 Task: Look for space in Fuzhou, China from 6th September, 2023 to 10th September, 2023 for 1 adult in price range Rs.9000 to Rs.17000. Place can be private room with 1  bedroom having 1 bed and 1 bathroom. Property type can be house, flat, guest house, hotel. Booking option can be shelf check-in. Required host language is Chinese (Simplified).
Action: Mouse moved to (386, 116)
Screenshot: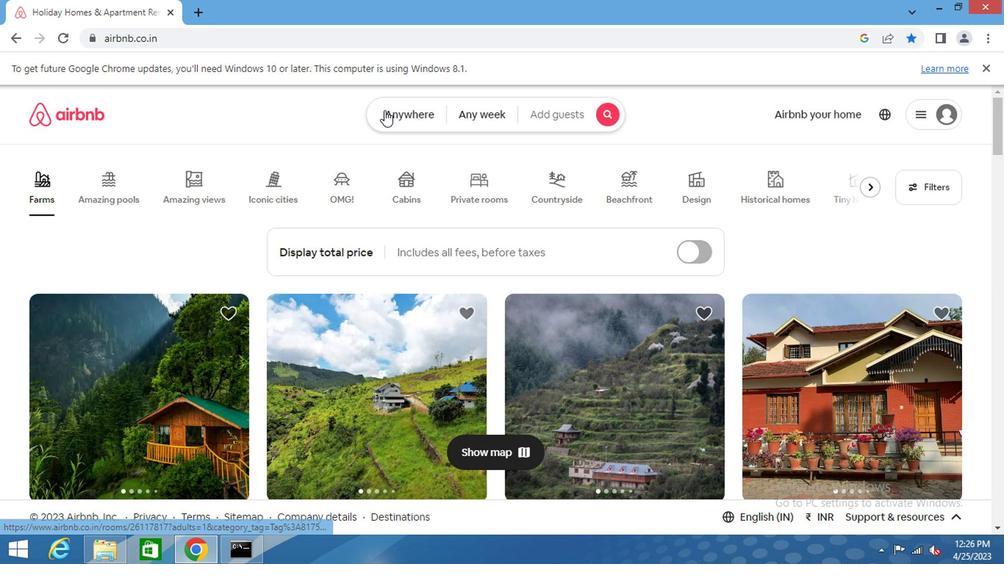
Action: Mouse pressed left at (386, 116)
Screenshot: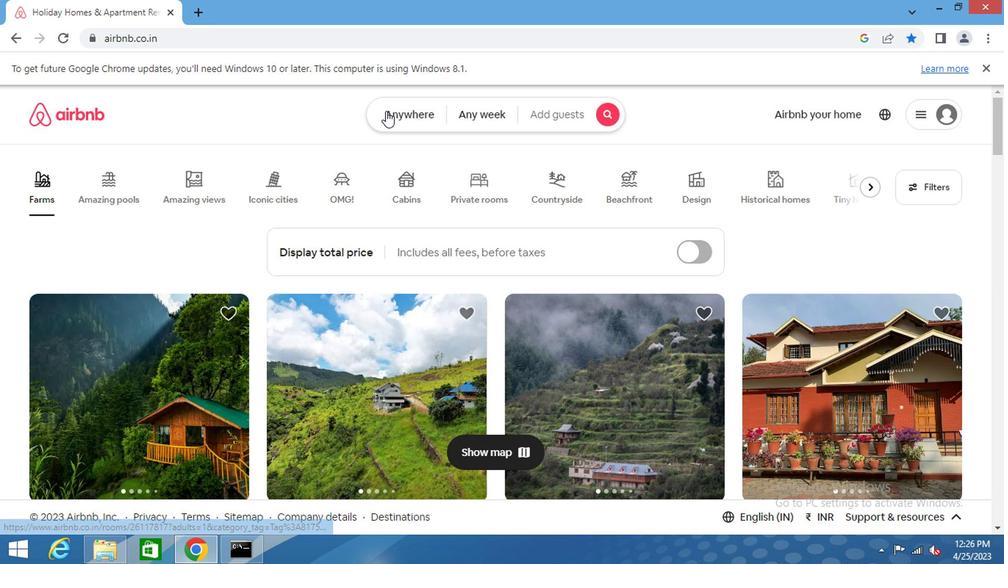 
Action: Mouse moved to (305, 181)
Screenshot: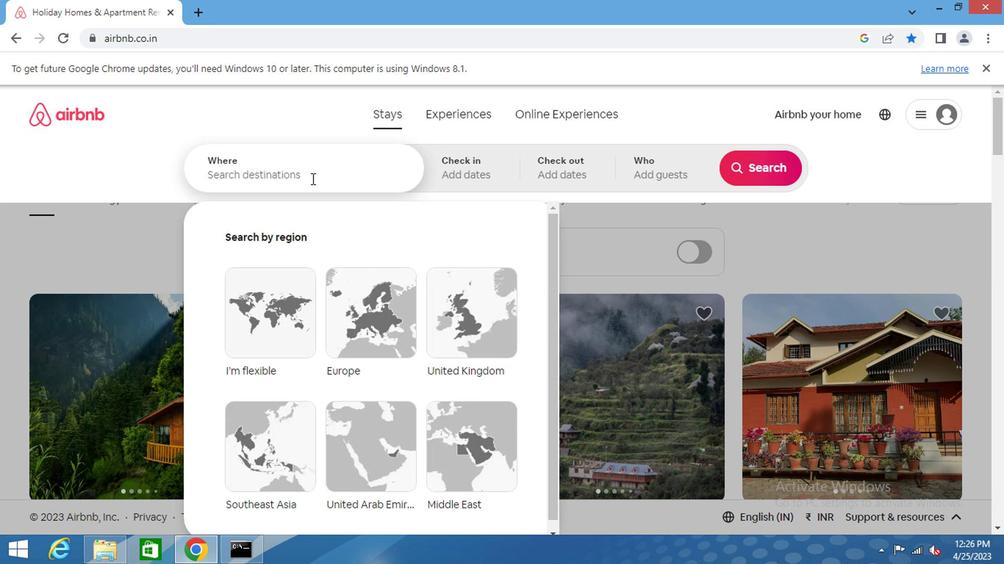 
Action: Mouse pressed left at (305, 181)
Screenshot: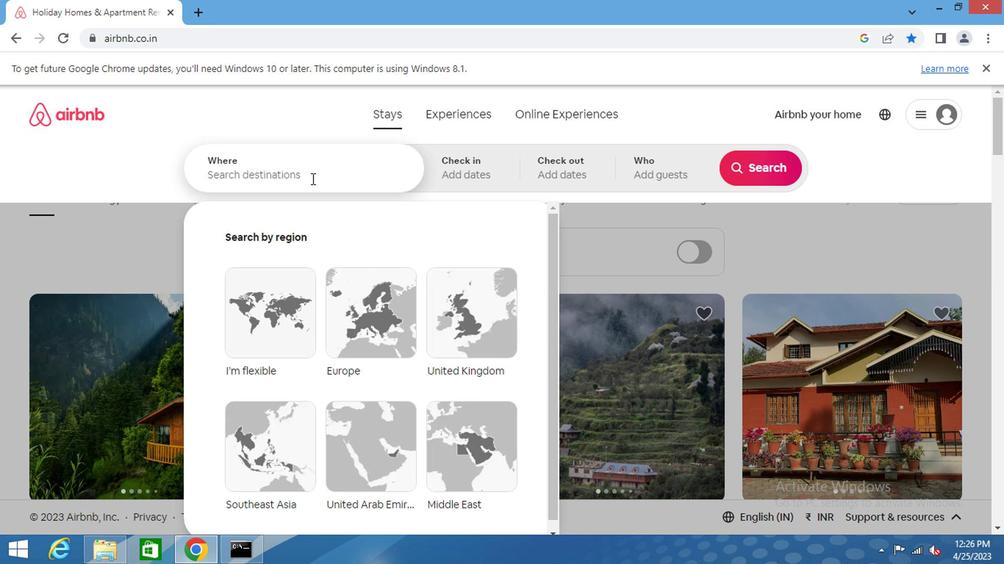 
Action: Key pressed fuzhou<Key.space>china<Key.enter>
Screenshot: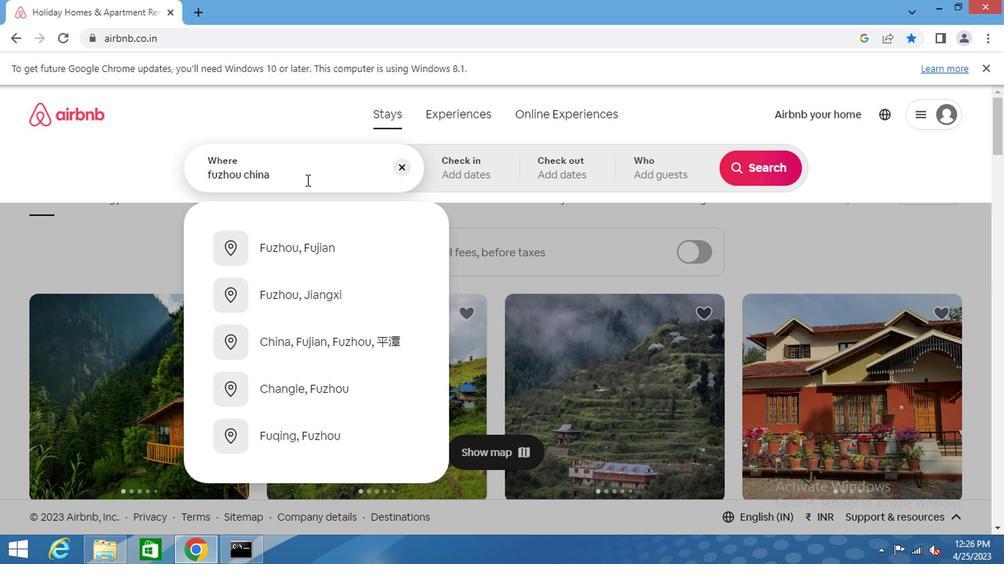 
Action: Mouse moved to (754, 284)
Screenshot: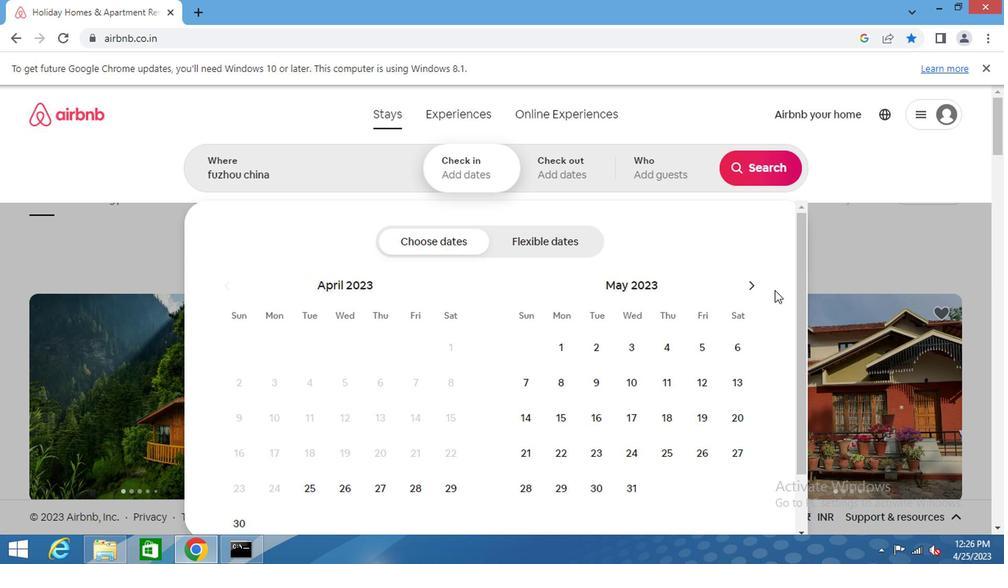 
Action: Mouse pressed left at (754, 284)
Screenshot: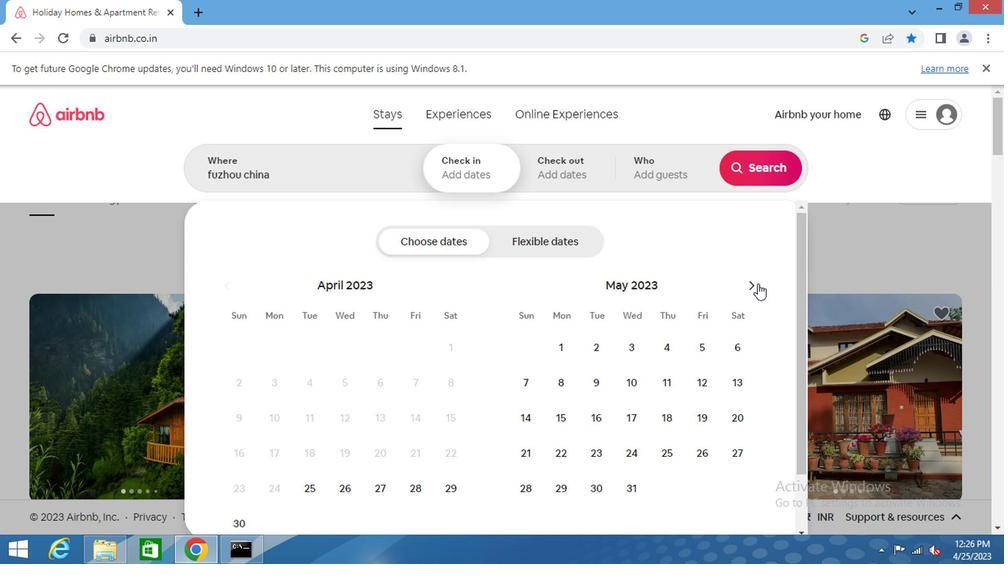 
Action: Mouse pressed left at (754, 284)
Screenshot: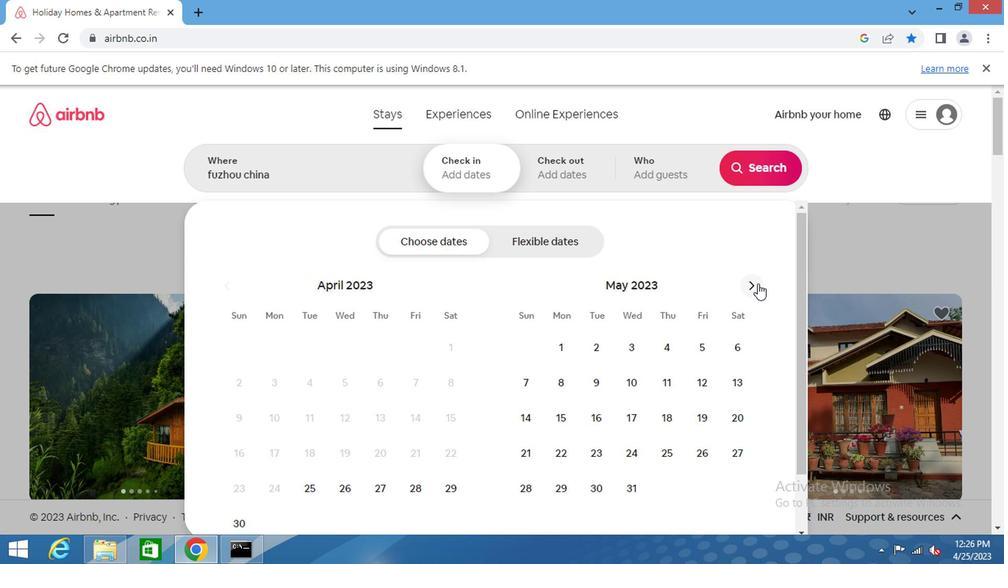 
Action: Mouse pressed left at (754, 284)
Screenshot: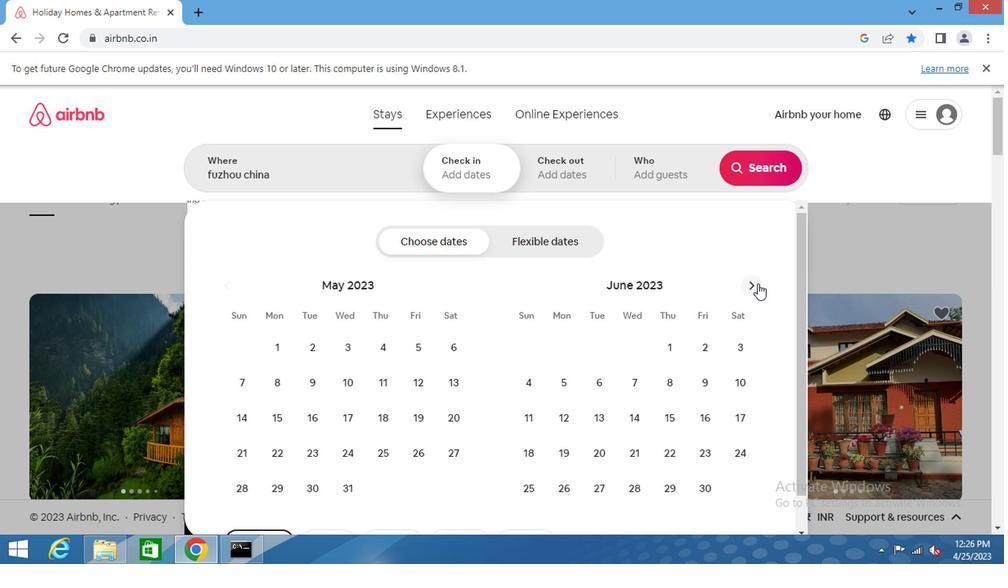 
Action: Mouse pressed left at (754, 284)
Screenshot: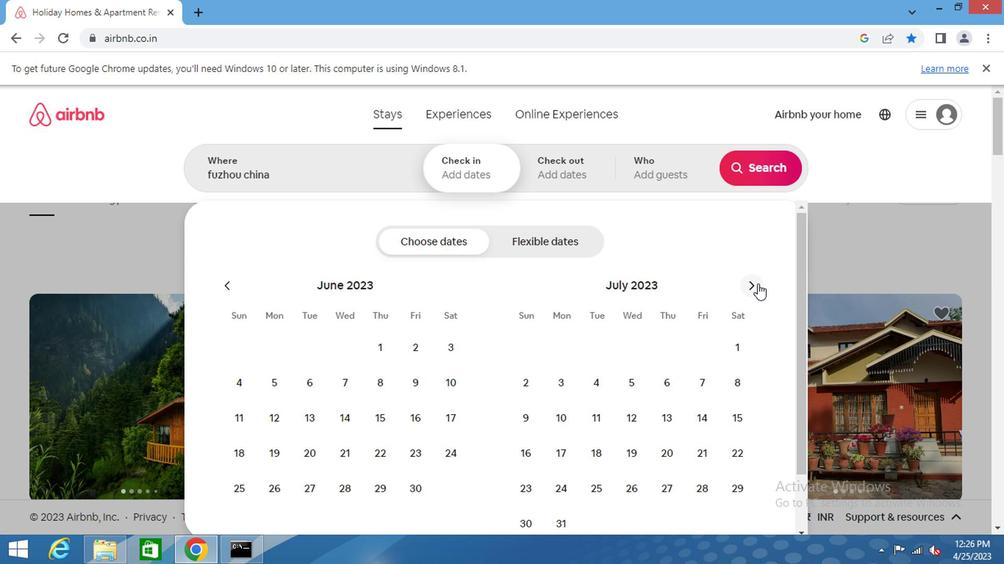 
Action: Mouse moved to (750, 282)
Screenshot: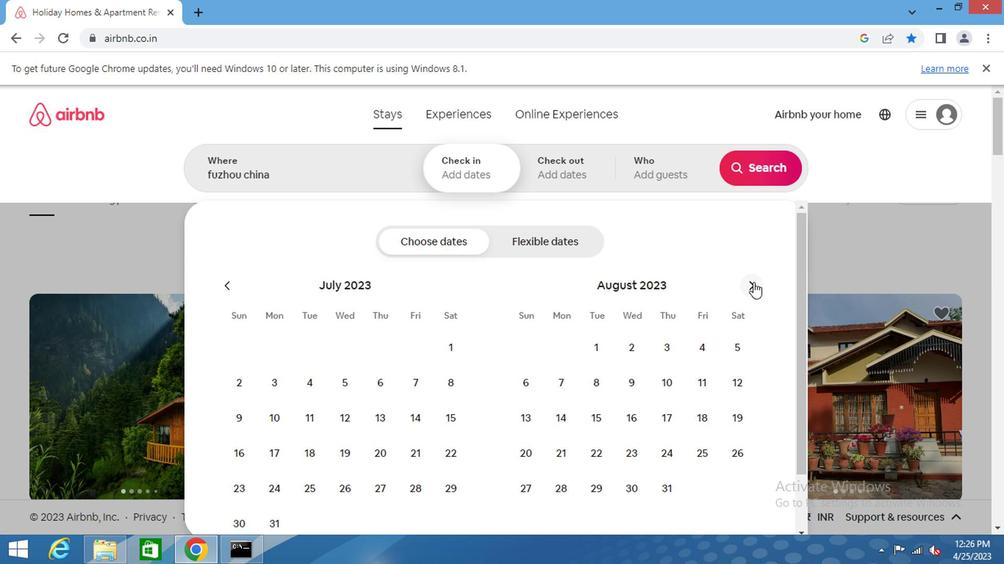 
Action: Mouse pressed left at (750, 282)
Screenshot: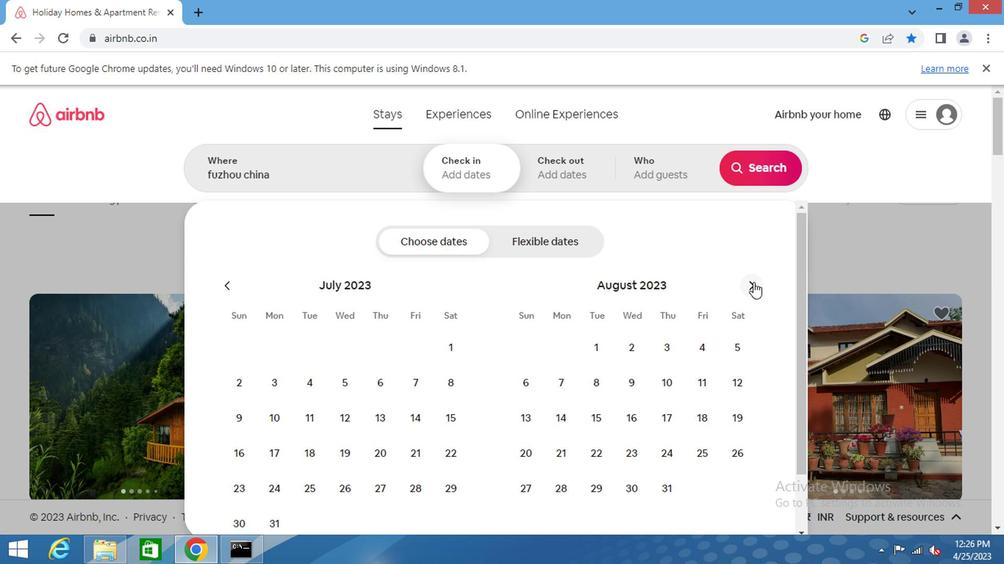 
Action: Mouse moved to (628, 374)
Screenshot: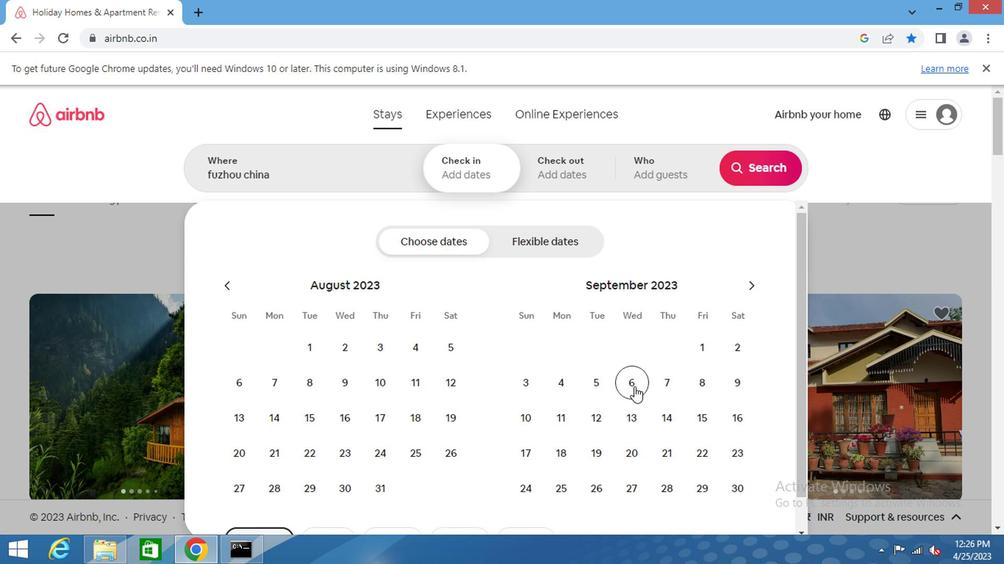 
Action: Mouse pressed left at (628, 374)
Screenshot: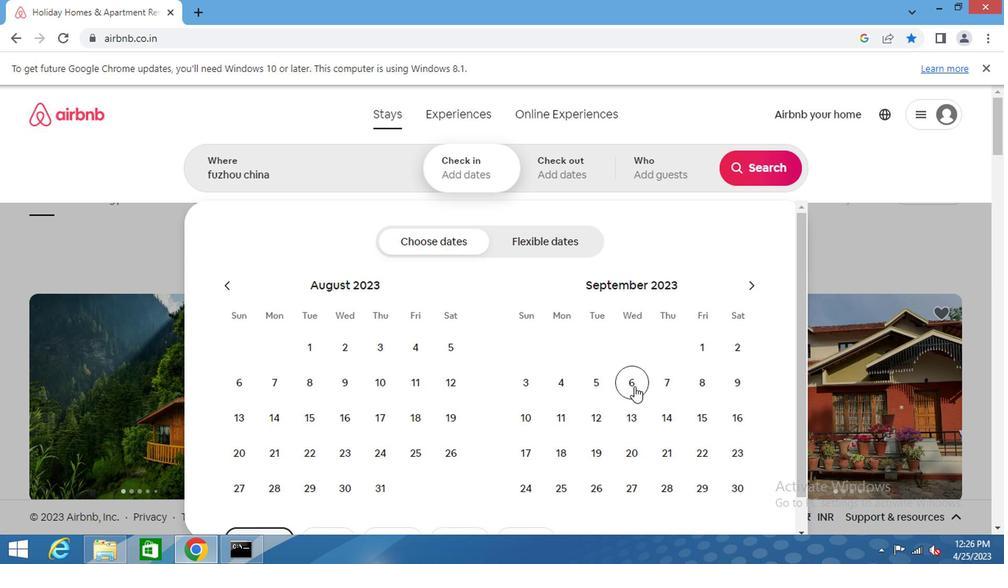 
Action: Mouse moved to (511, 414)
Screenshot: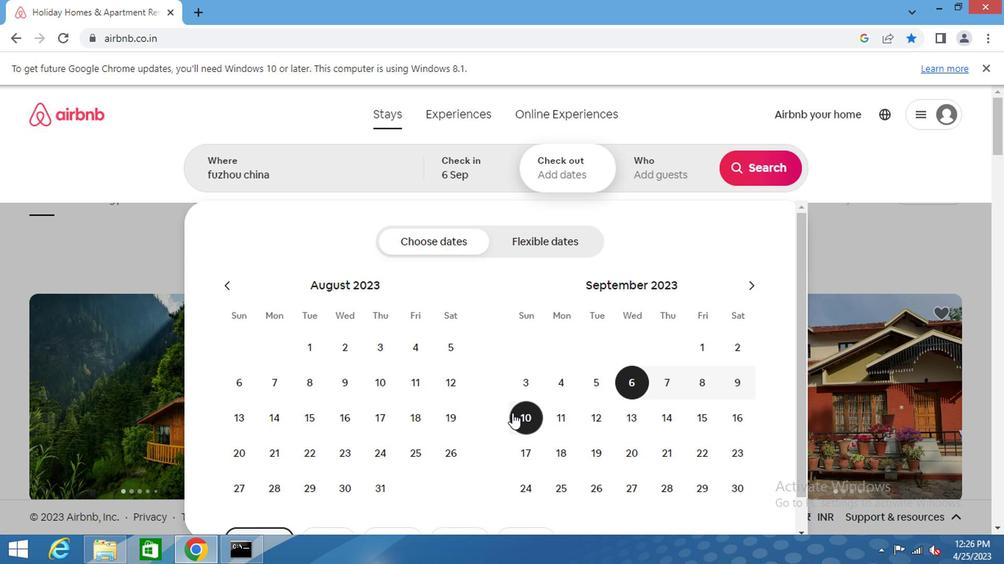 
Action: Mouse pressed left at (511, 414)
Screenshot: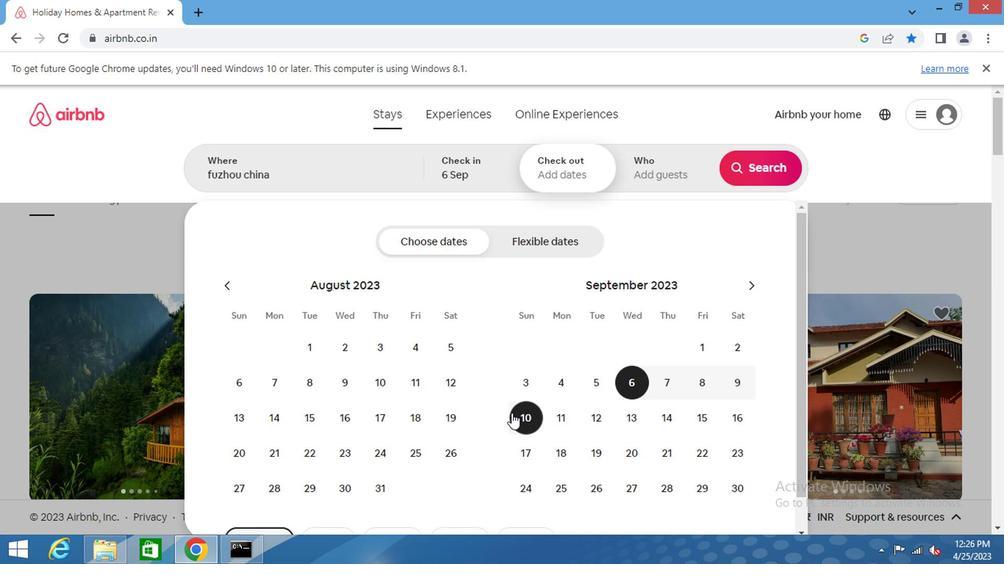 
Action: Mouse moved to (645, 169)
Screenshot: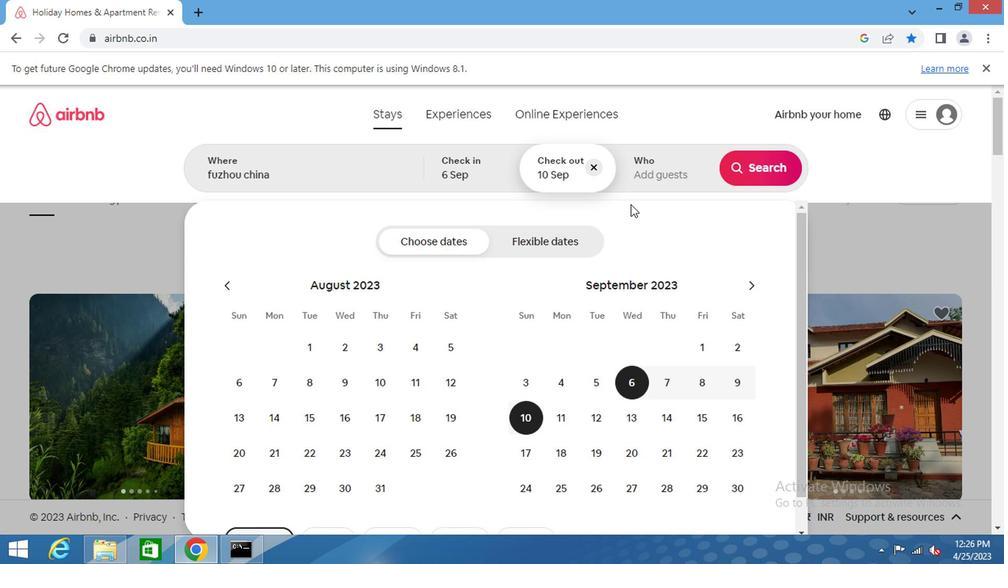 
Action: Mouse pressed left at (645, 169)
Screenshot: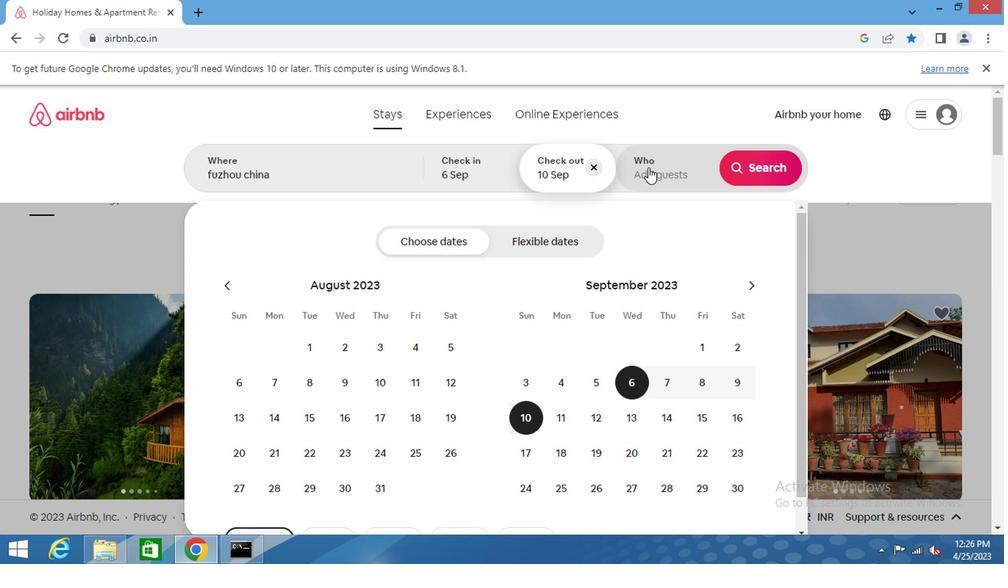 
Action: Mouse moved to (759, 258)
Screenshot: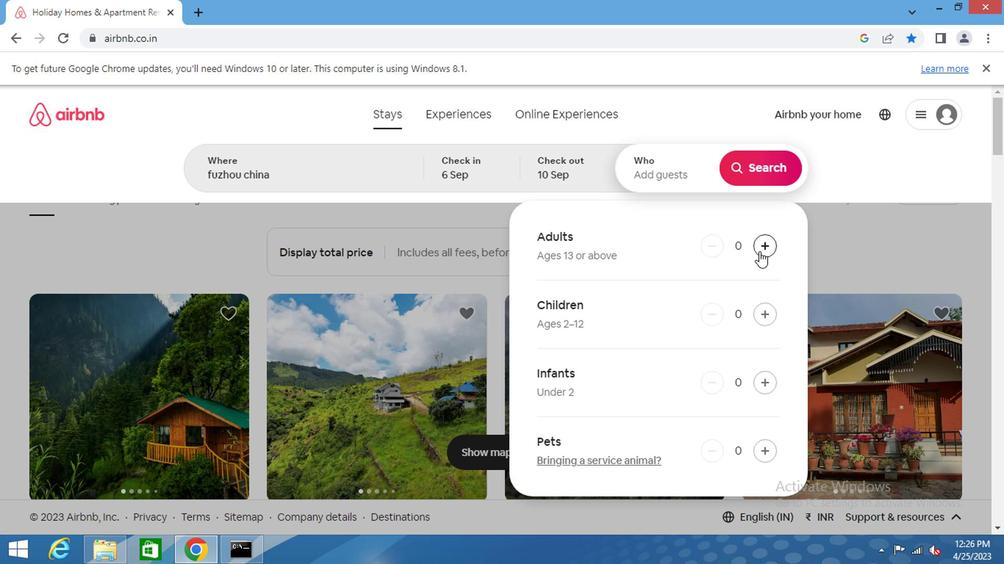 
Action: Mouse pressed left at (759, 258)
Screenshot: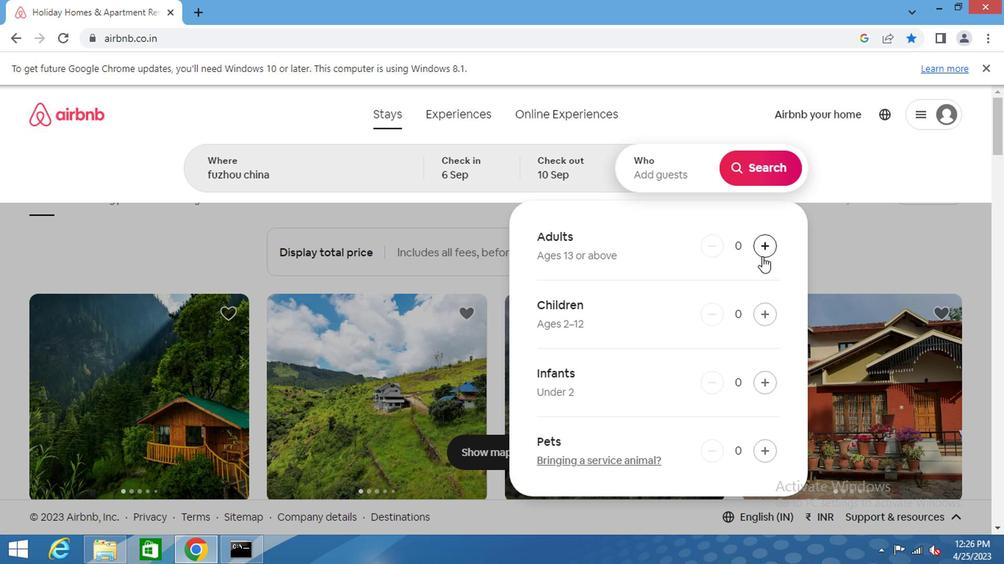 
Action: Mouse moved to (758, 248)
Screenshot: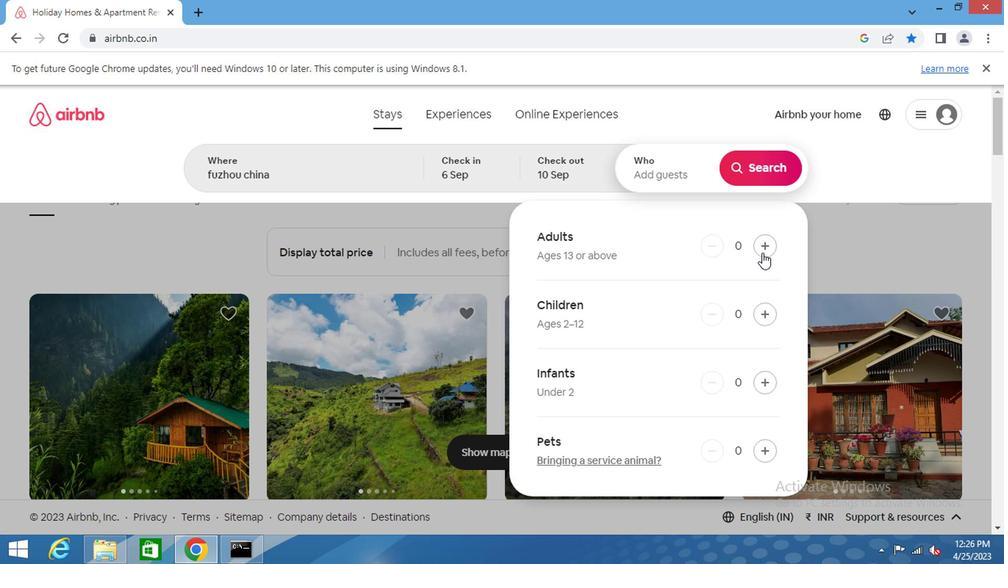 
Action: Mouse pressed left at (758, 248)
Screenshot: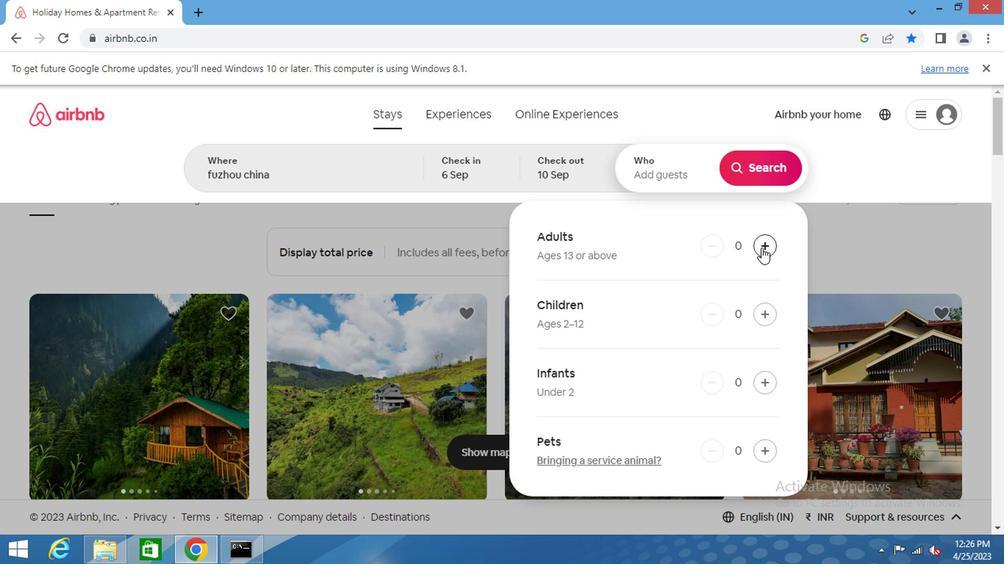 
Action: Mouse moved to (752, 174)
Screenshot: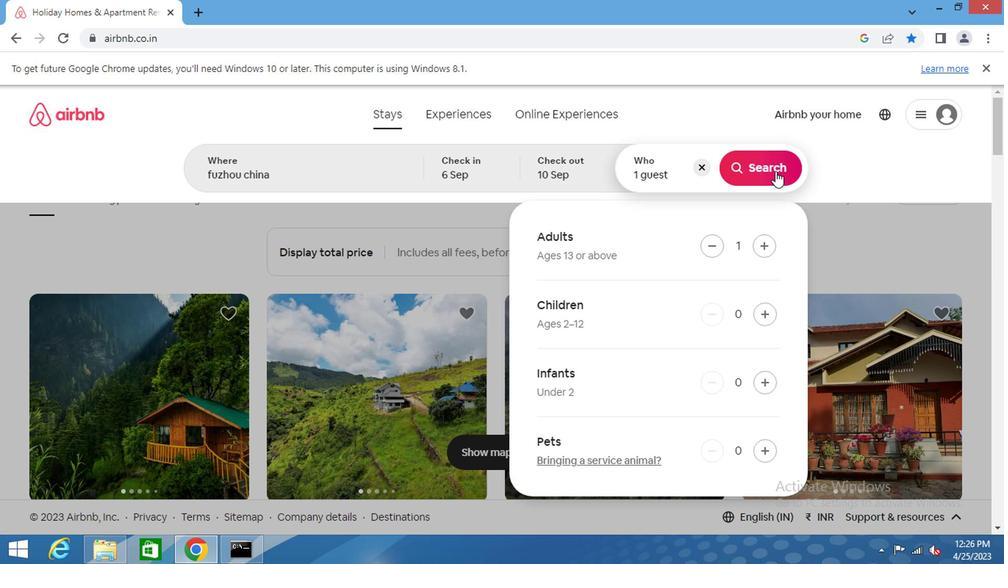 
Action: Mouse pressed left at (752, 174)
Screenshot: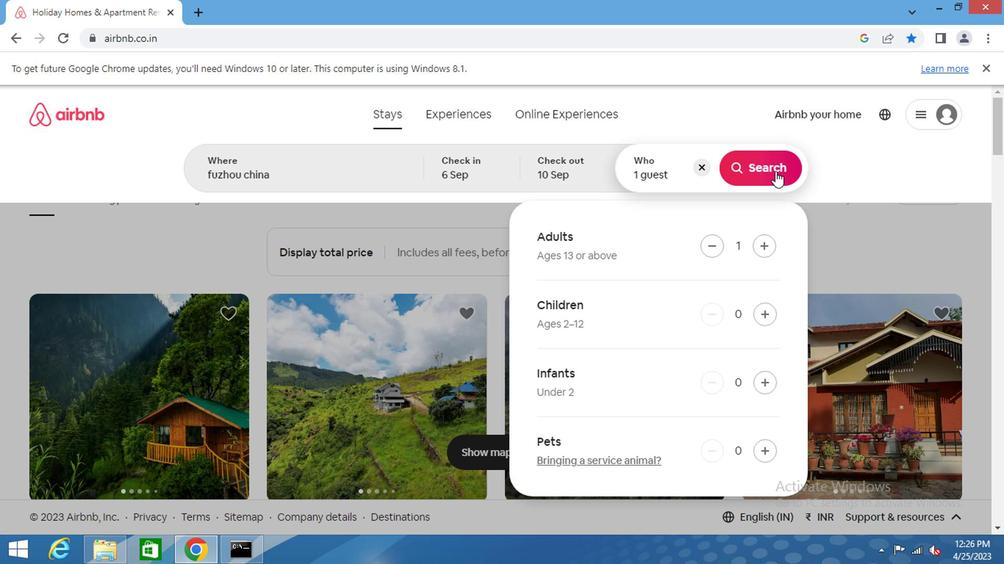 
Action: Mouse moved to (922, 178)
Screenshot: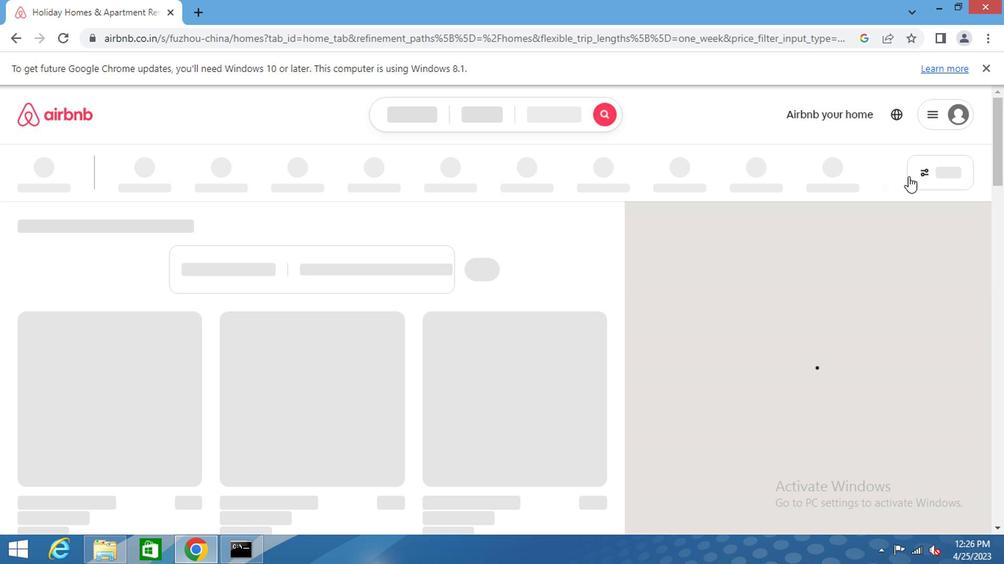 
Action: Mouse pressed left at (922, 178)
Screenshot: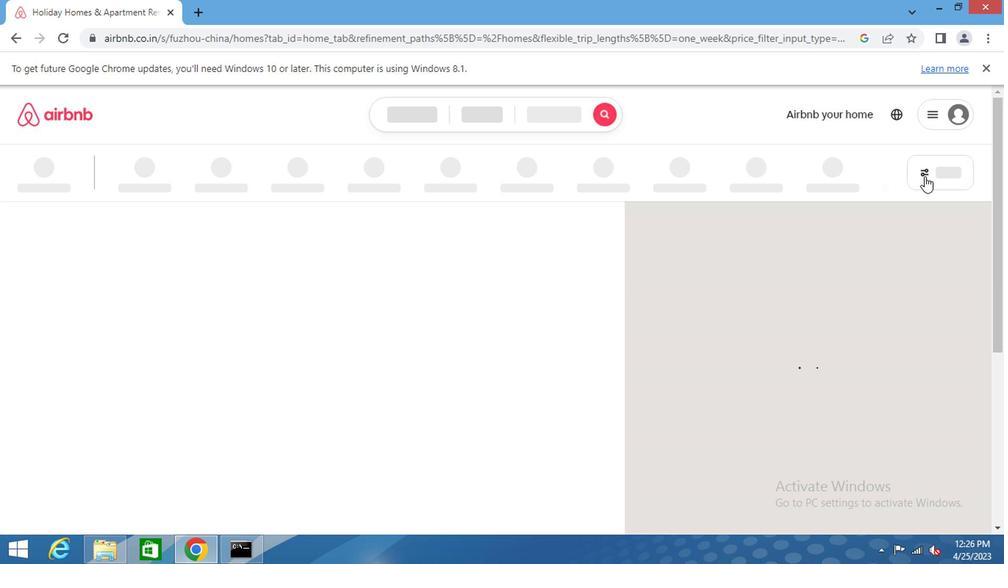
Action: Mouse moved to (323, 269)
Screenshot: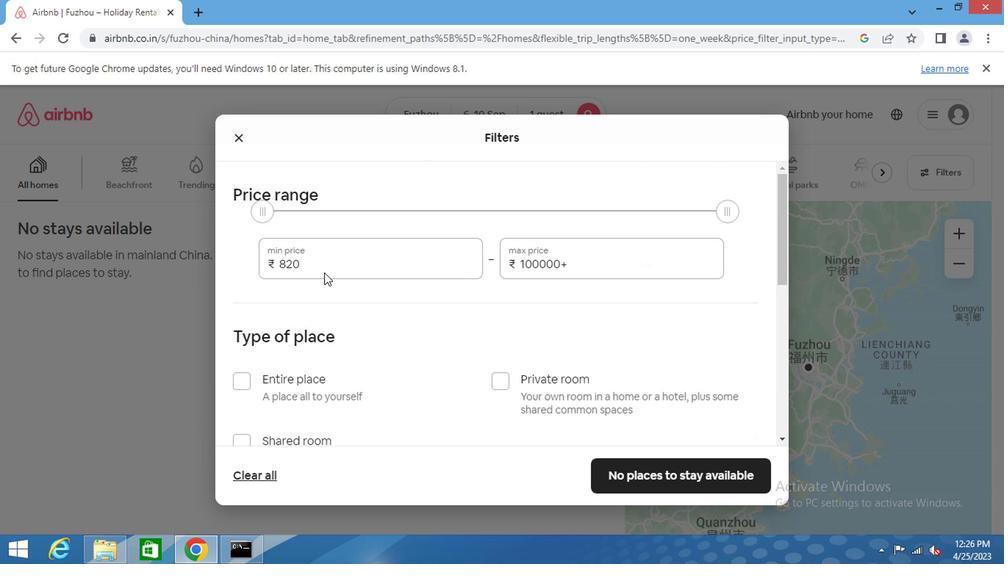 
Action: Mouse pressed left at (323, 269)
Screenshot: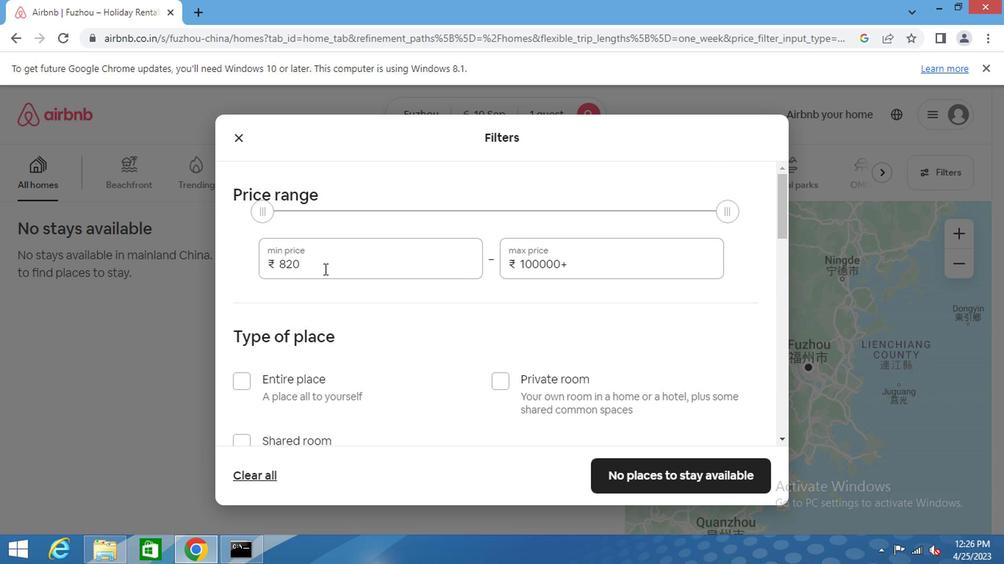 
Action: Mouse pressed left at (323, 269)
Screenshot: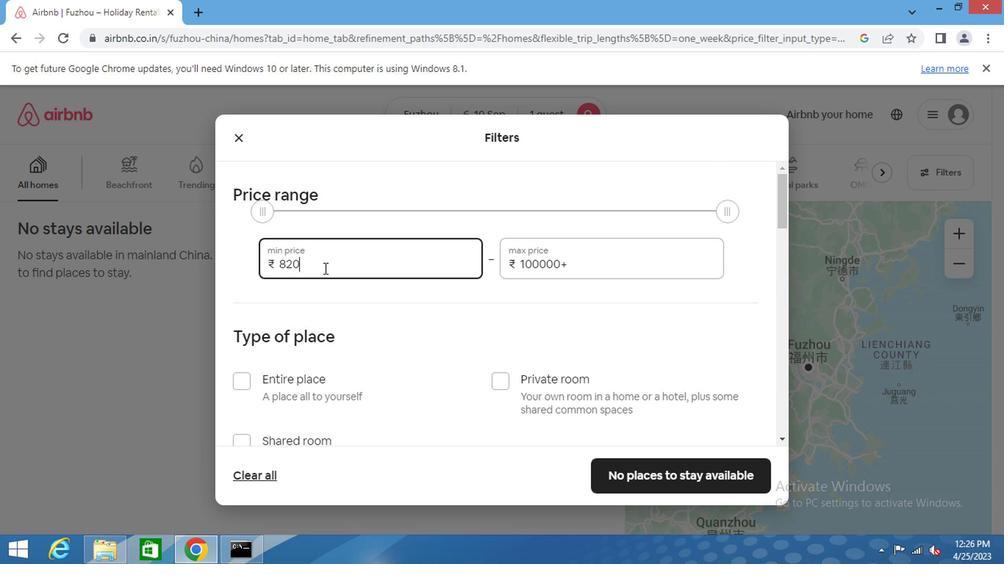 
Action: Key pressed 9000<Key.tab>17000<Key.backspace><Key.backspace><Key.backspace><Key.backspace><Key.backspace><Key.backspace>7000
Screenshot: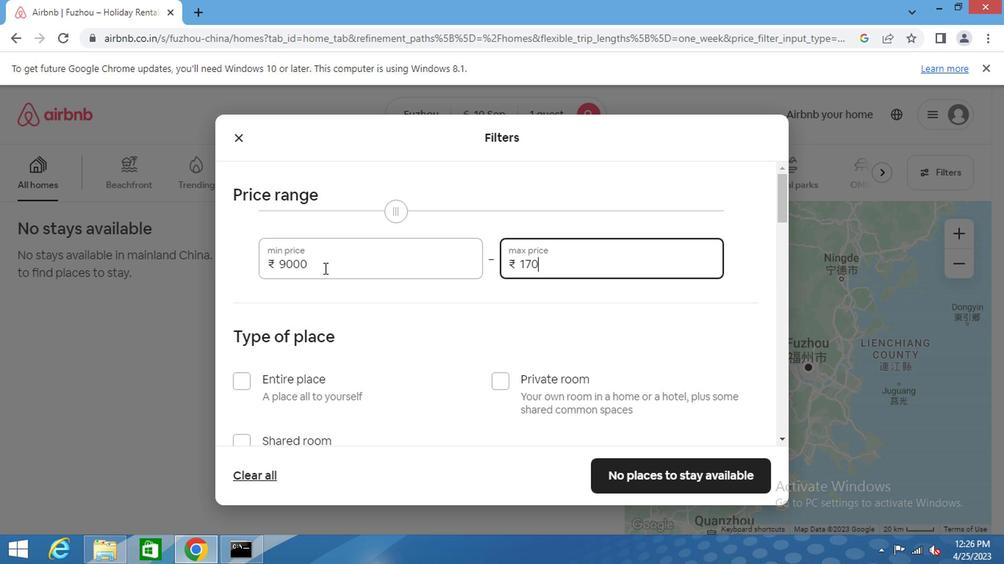 
Action: Mouse moved to (519, 380)
Screenshot: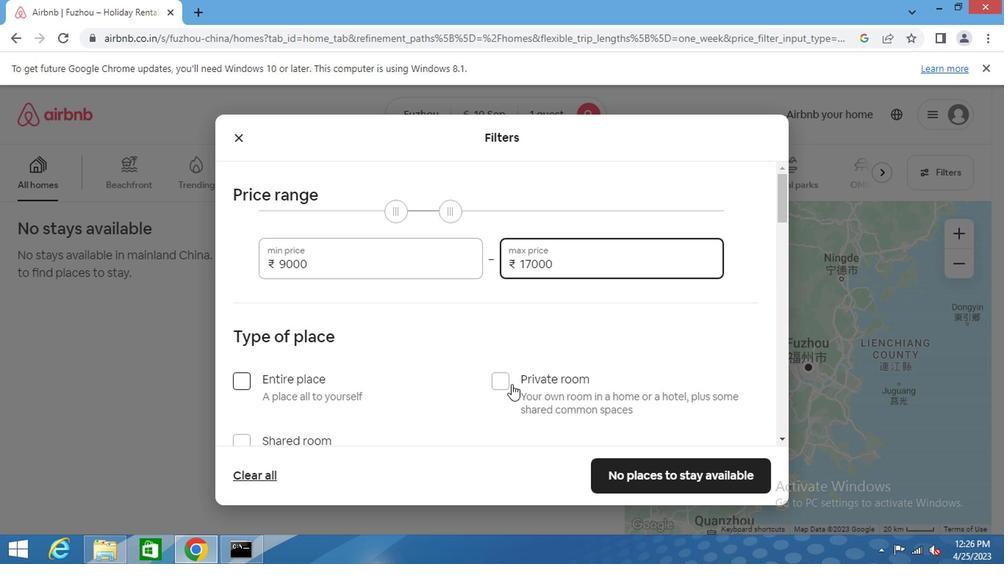 
Action: Mouse pressed left at (519, 380)
Screenshot: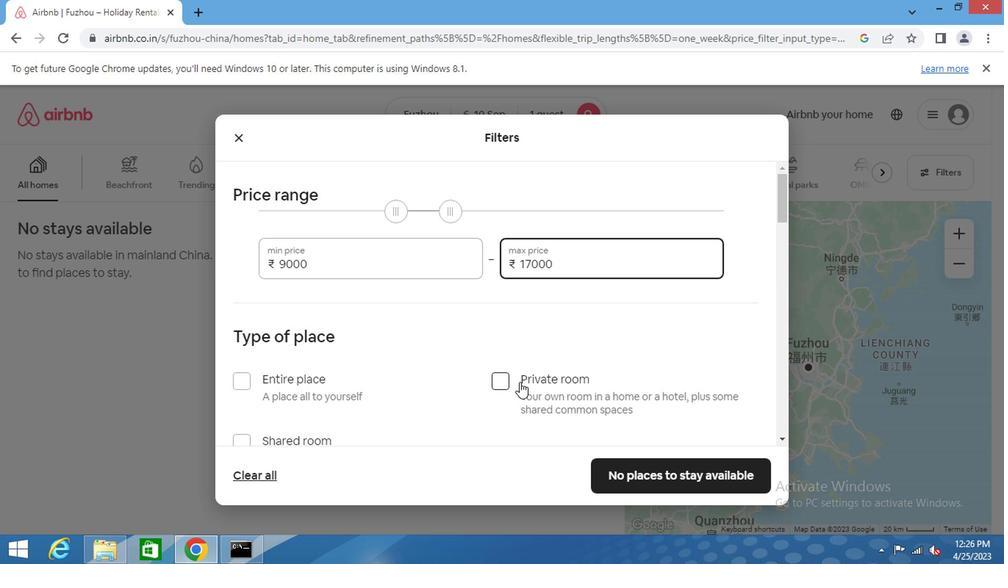 
Action: Mouse moved to (480, 310)
Screenshot: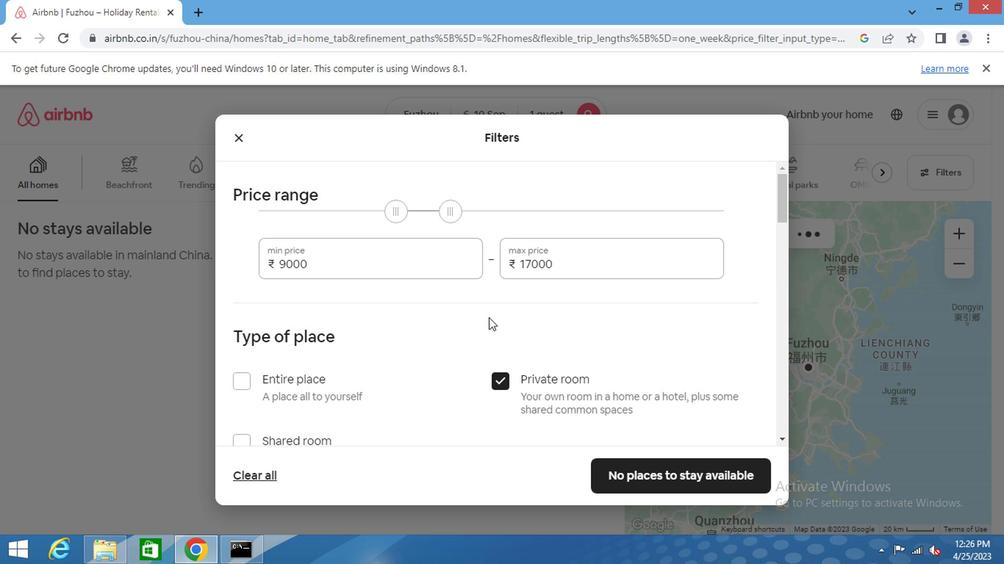 
Action: Mouse scrolled (480, 309) with delta (0, -1)
Screenshot: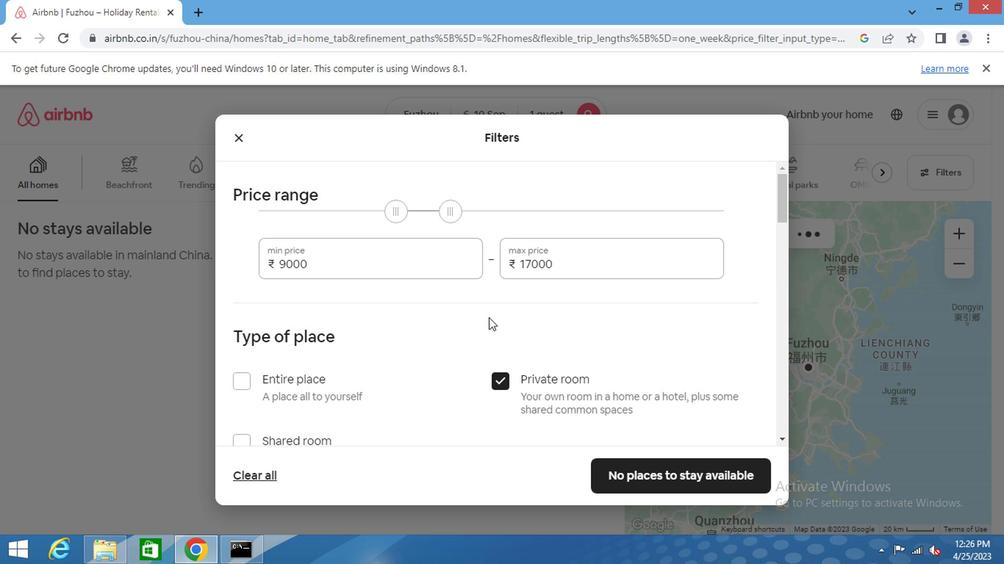 
Action: Mouse moved to (479, 309)
Screenshot: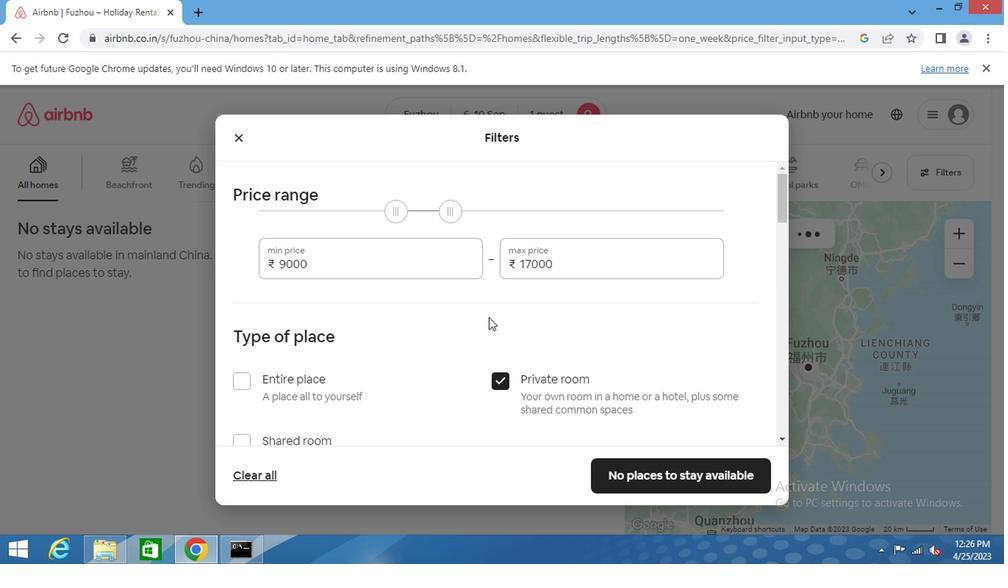 
Action: Mouse scrolled (479, 309) with delta (0, 0)
Screenshot: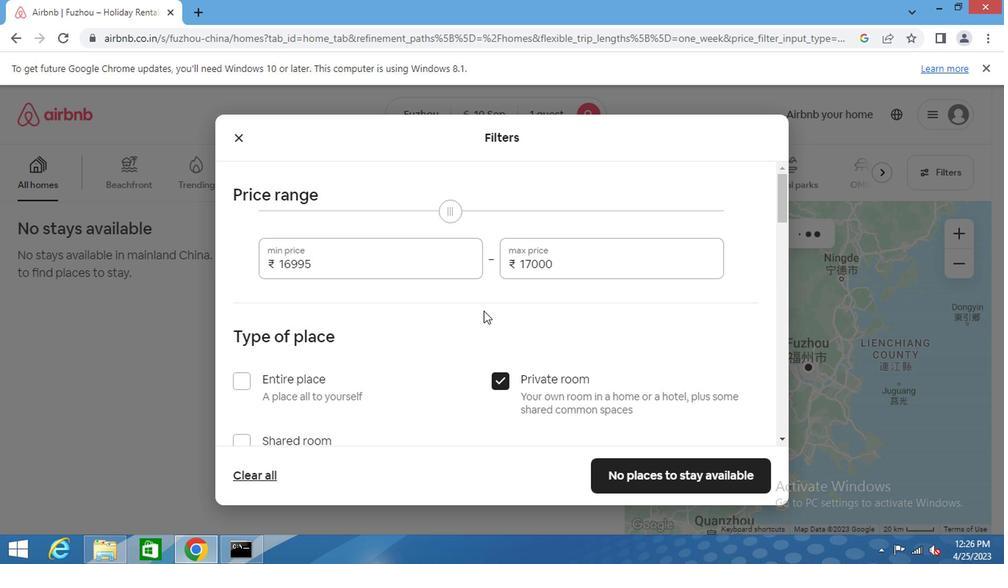 
Action: Mouse moved to (475, 309)
Screenshot: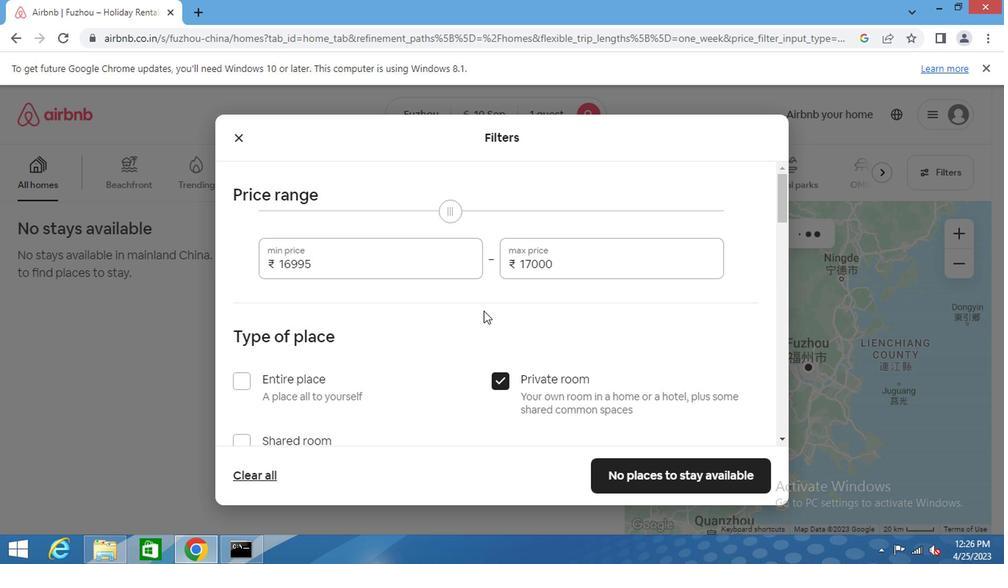 
Action: Mouse scrolled (477, 309) with delta (0, 0)
Screenshot: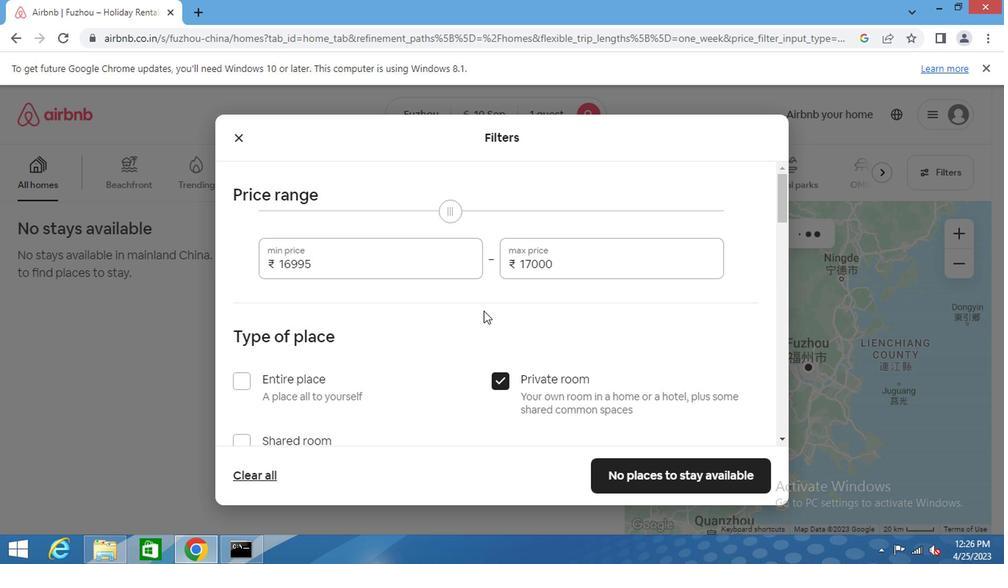 
Action: Mouse scrolled (475, 308) with delta (0, 0)
Screenshot: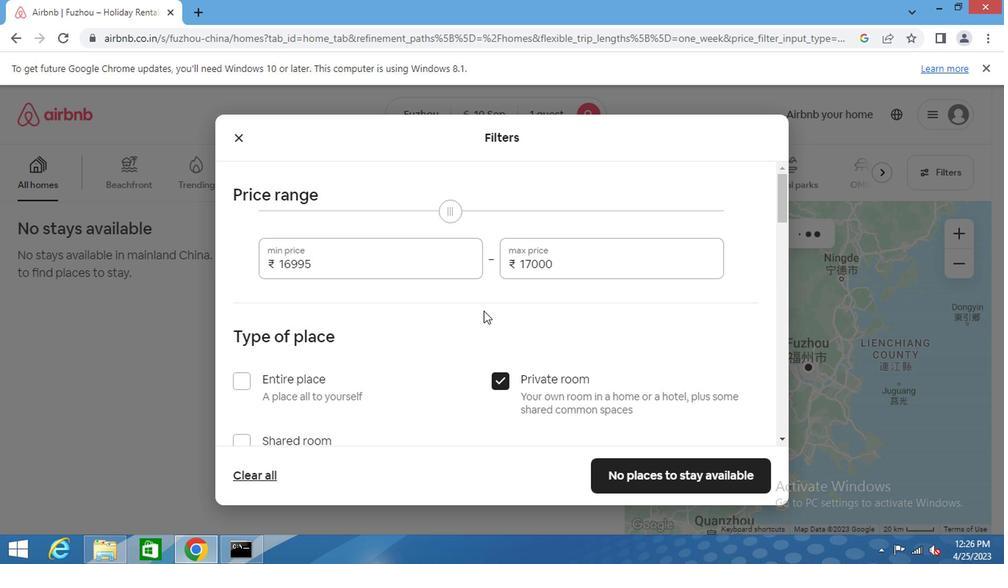
Action: Mouse moved to (475, 309)
Screenshot: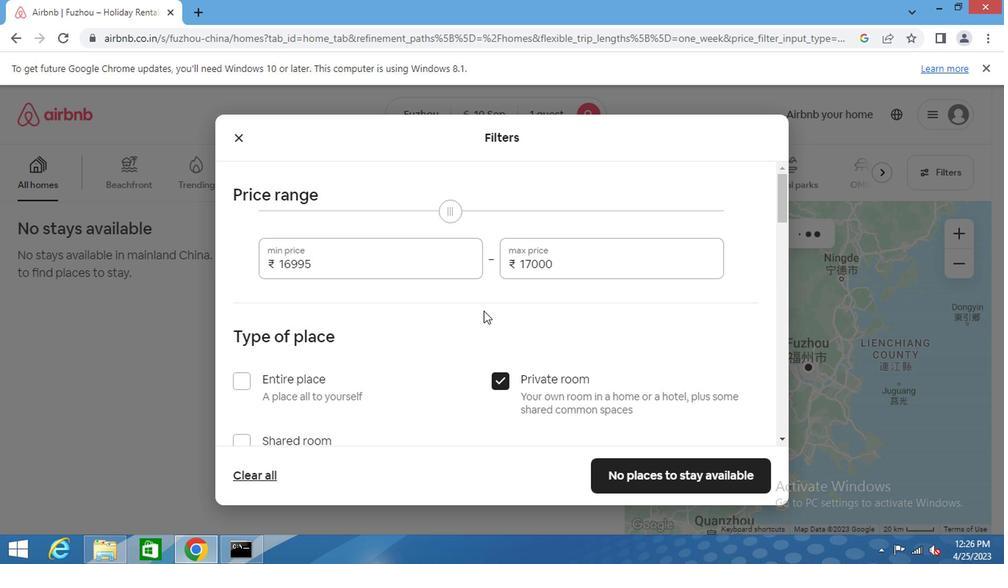 
Action: Mouse scrolled (475, 308) with delta (0, 0)
Screenshot: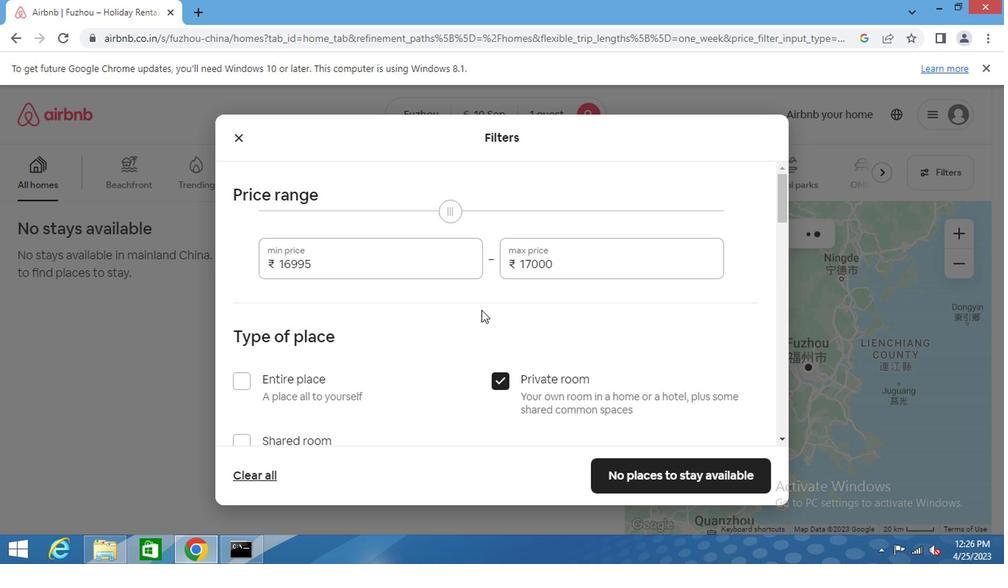 
Action: Mouse moved to (314, 256)
Screenshot: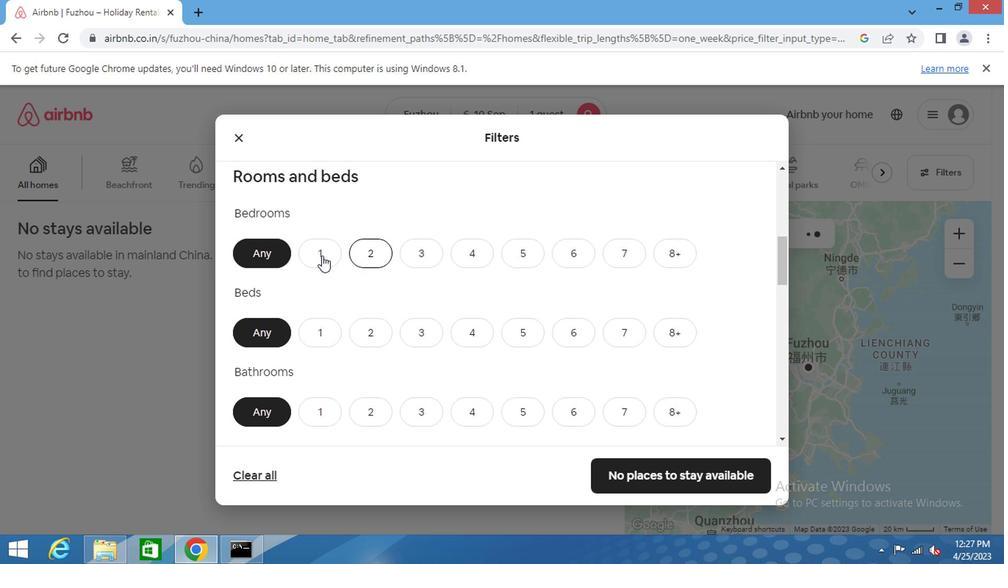 
Action: Mouse pressed left at (314, 256)
Screenshot: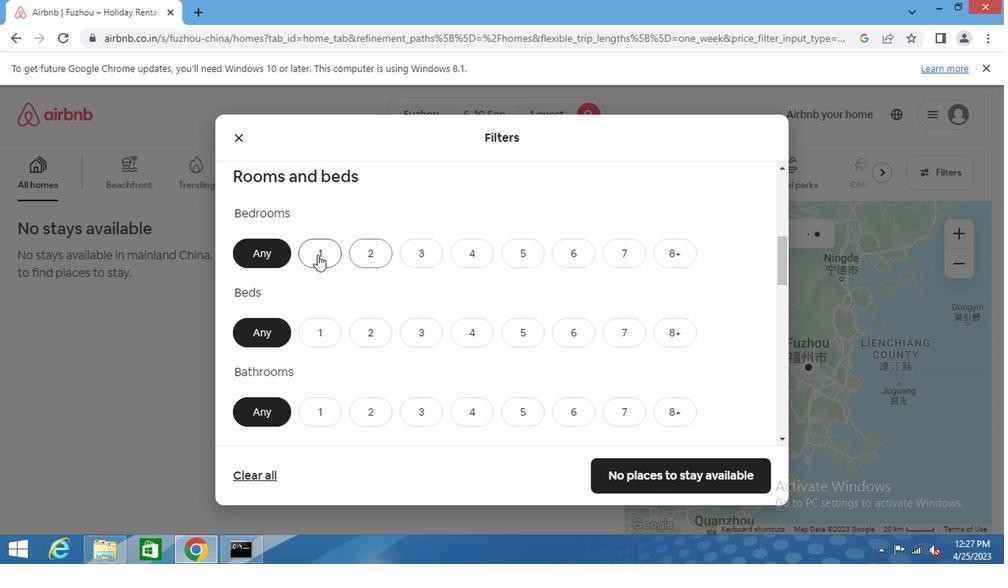 
Action: Mouse moved to (322, 338)
Screenshot: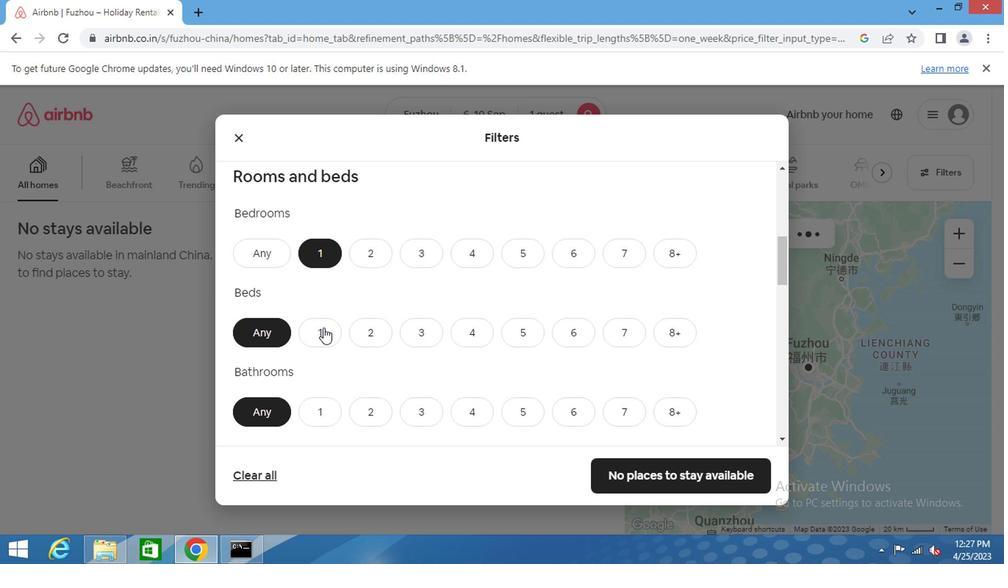 
Action: Mouse pressed left at (322, 338)
Screenshot: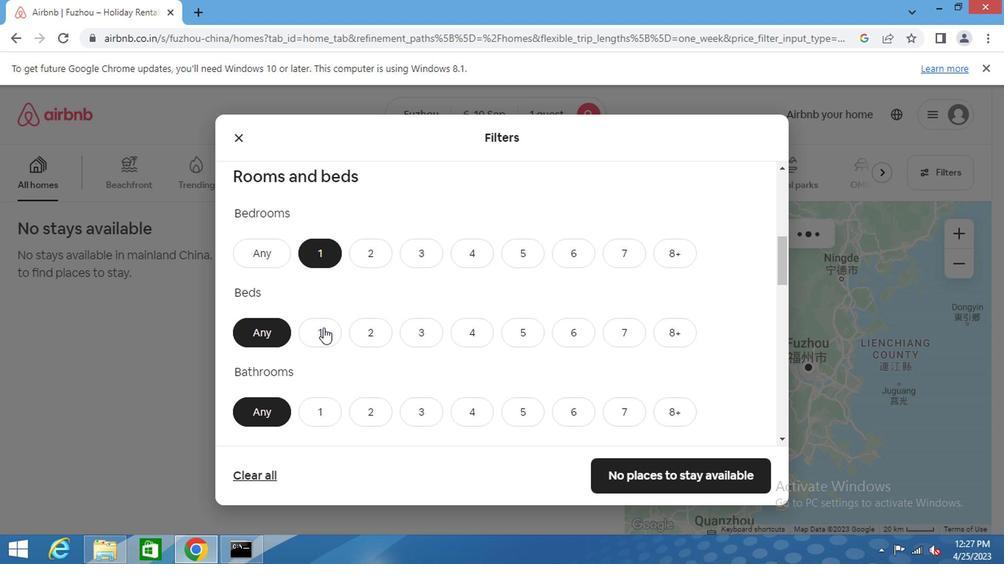 
Action: Mouse moved to (317, 396)
Screenshot: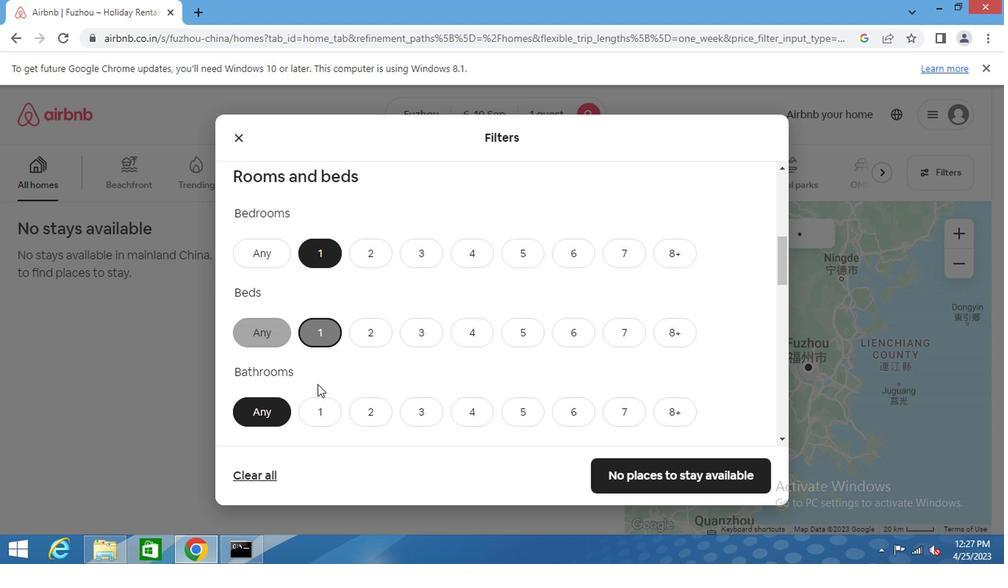 
Action: Mouse pressed left at (317, 396)
Screenshot: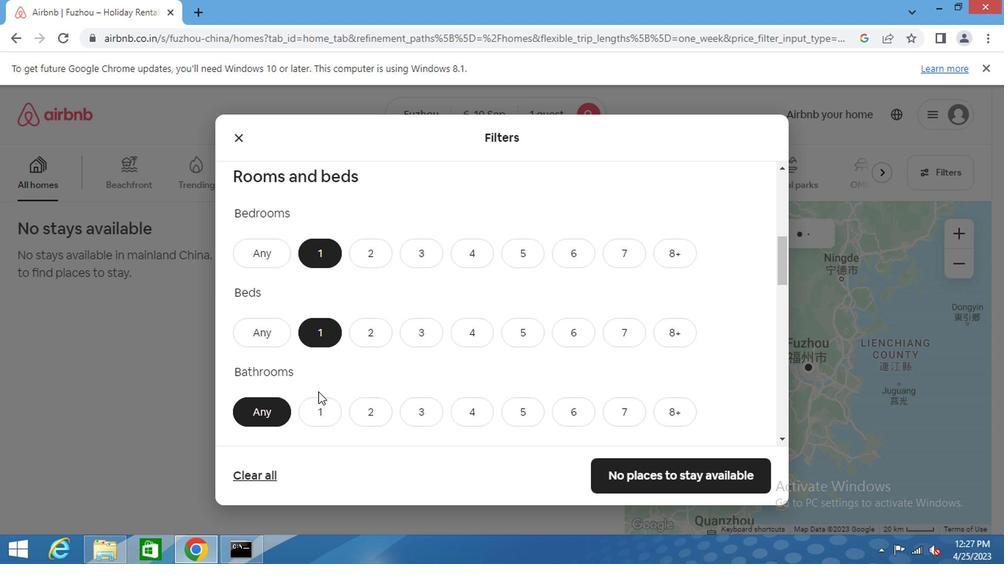 
Action: Mouse moved to (409, 335)
Screenshot: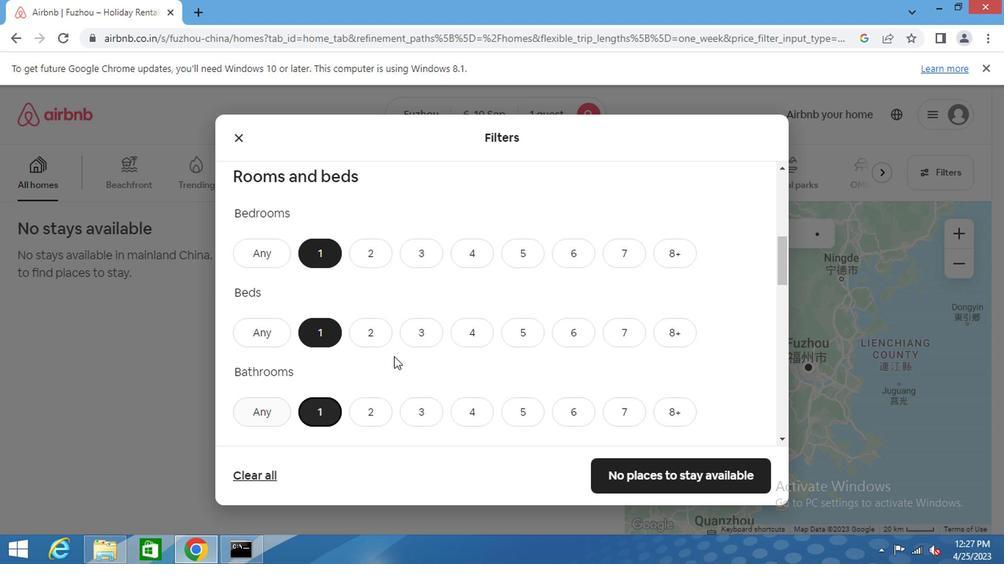 
Action: Mouse scrolled (409, 335) with delta (0, 0)
Screenshot: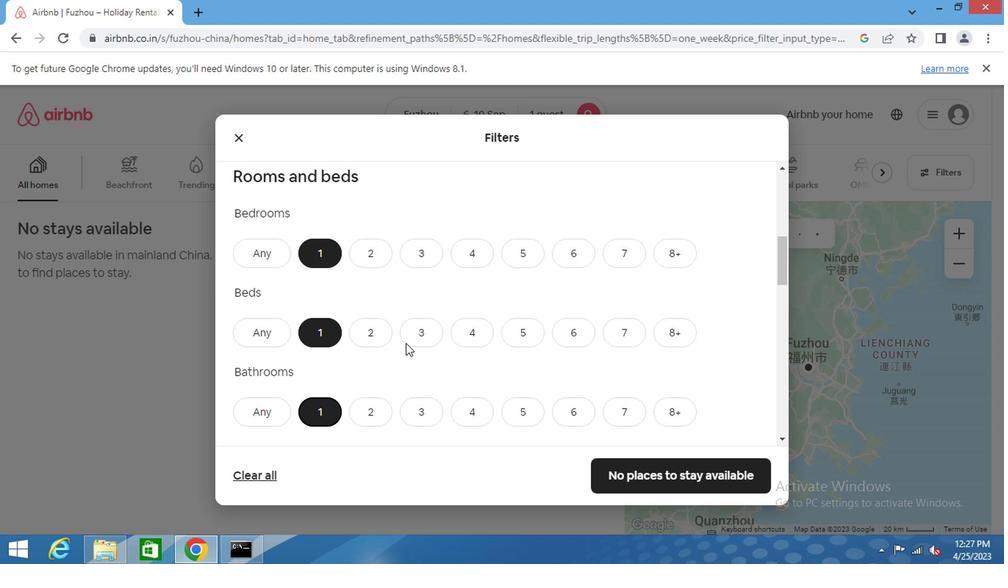 
Action: Mouse scrolled (409, 335) with delta (0, 0)
Screenshot: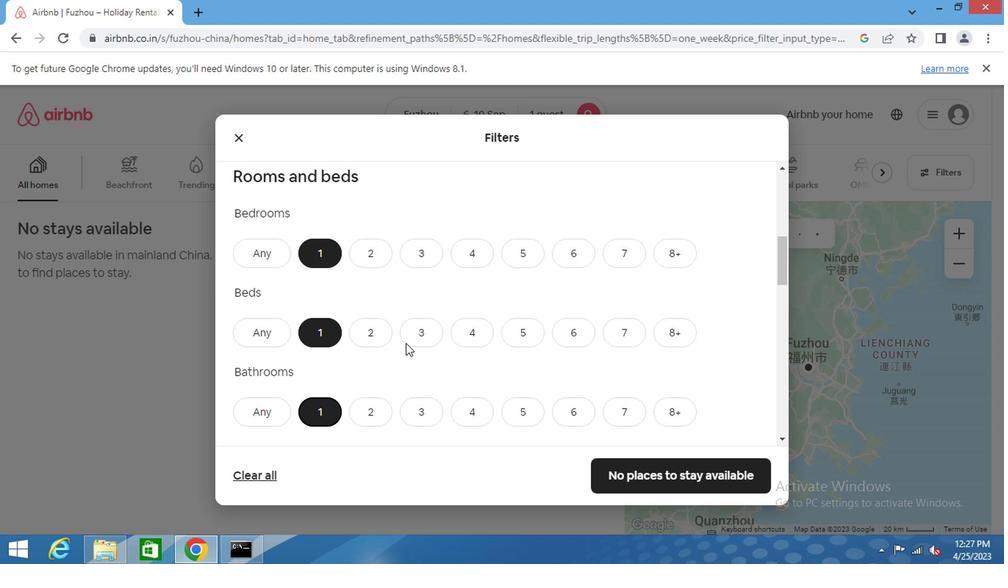 
Action: Mouse moved to (409, 335)
Screenshot: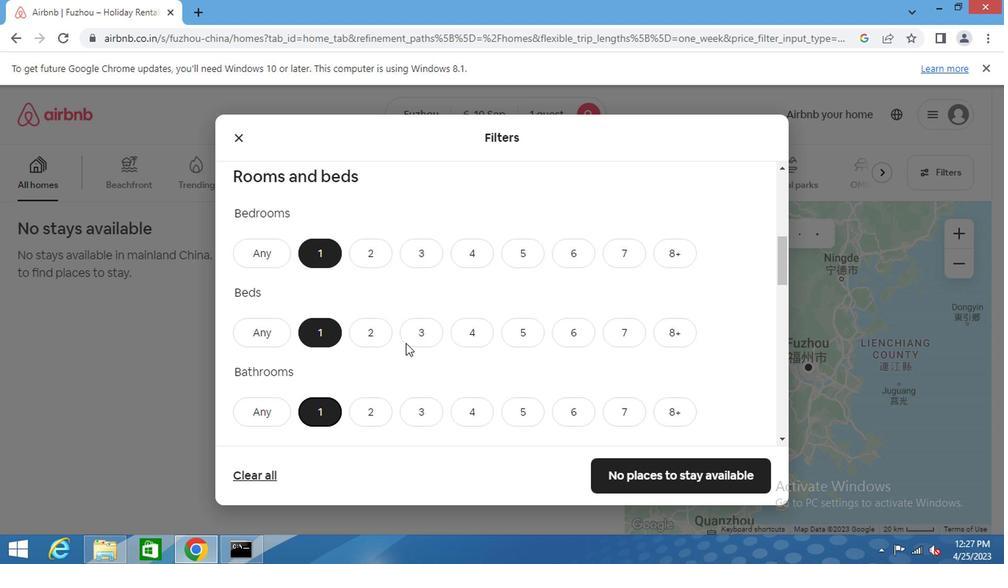 
Action: Mouse scrolled (409, 334) with delta (0, 0)
Screenshot: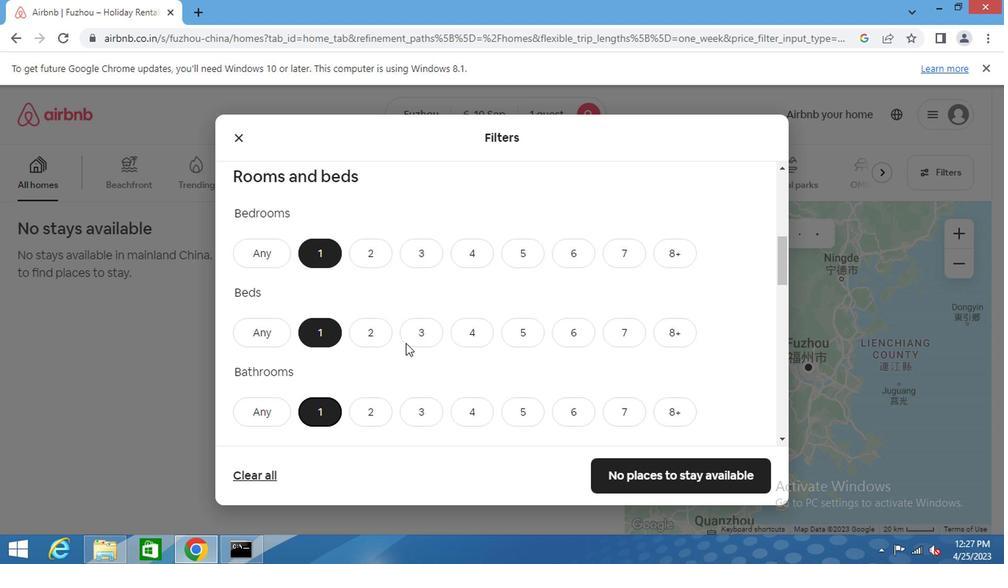 
Action: Mouse moved to (407, 333)
Screenshot: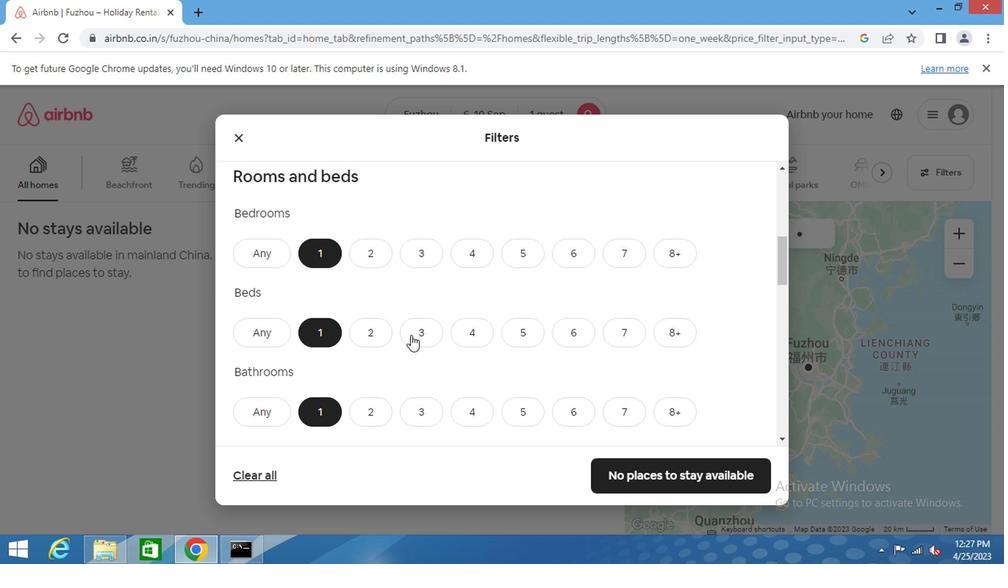 
Action: Mouse scrolled (409, 334) with delta (0, 0)
Screenshot: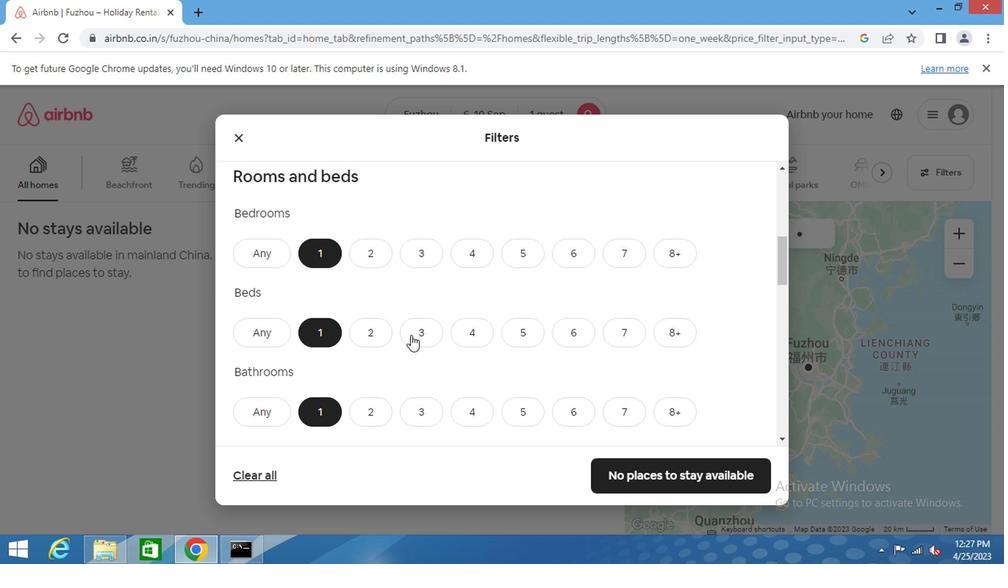 
Action: Mouse scrolled (407, 333) with delta (0, 0)
Screenshot: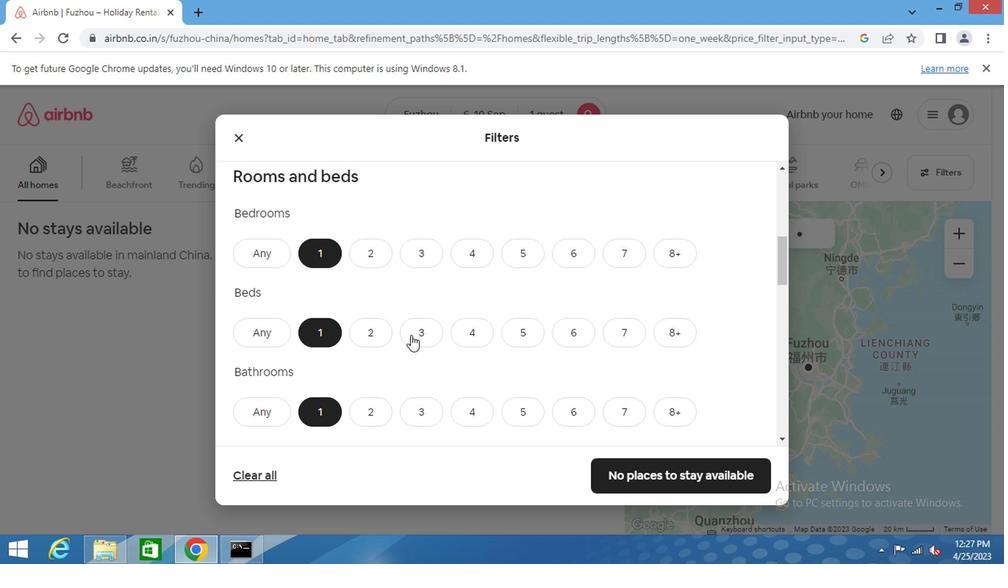 
Action: Mouse scrolled (407, 333) with delta (0, 0)
Screenshot: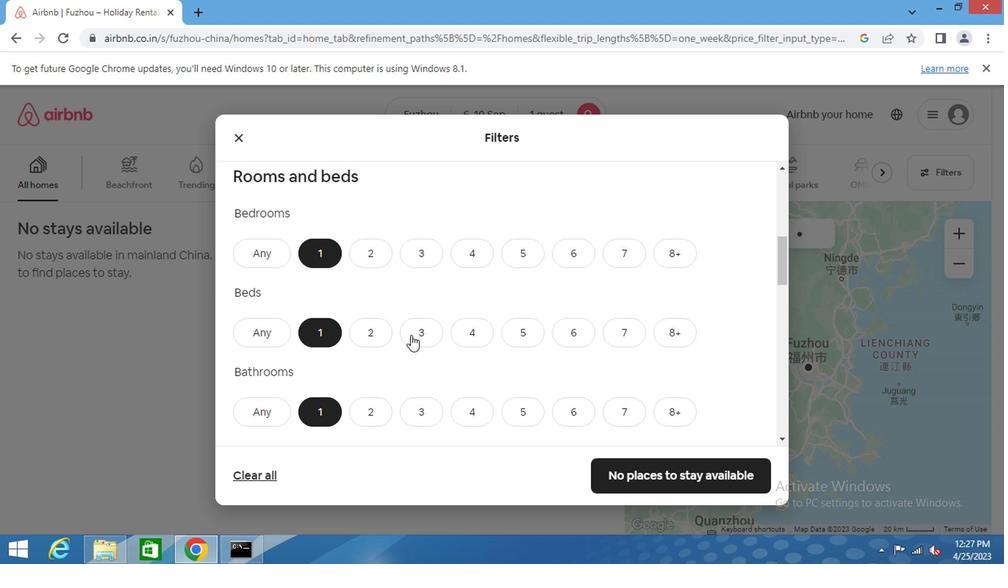 
Action: Mouse moved to (721, 396)
Screenshot: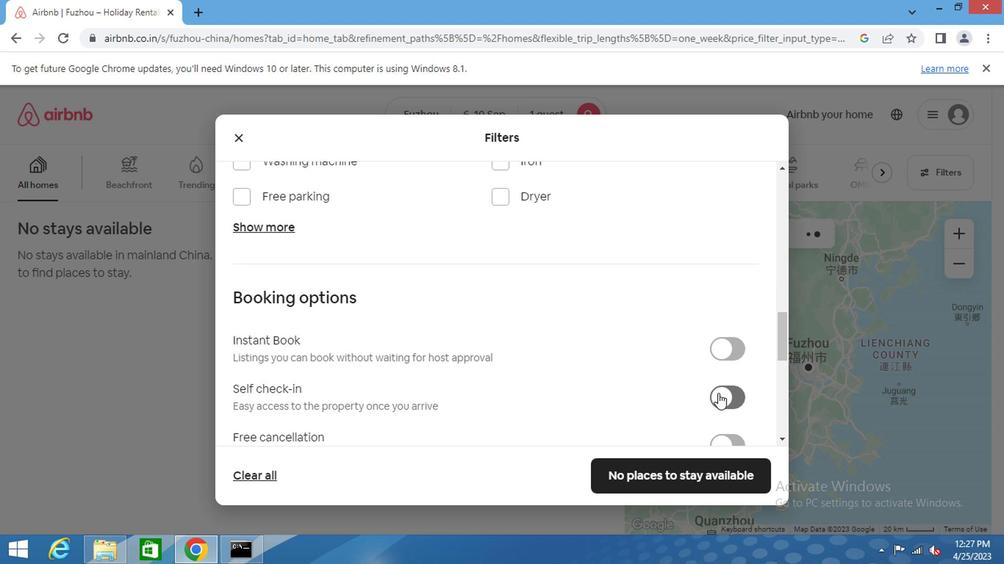 
Action: Mouse pressed left at (721, 396)
Screenshot: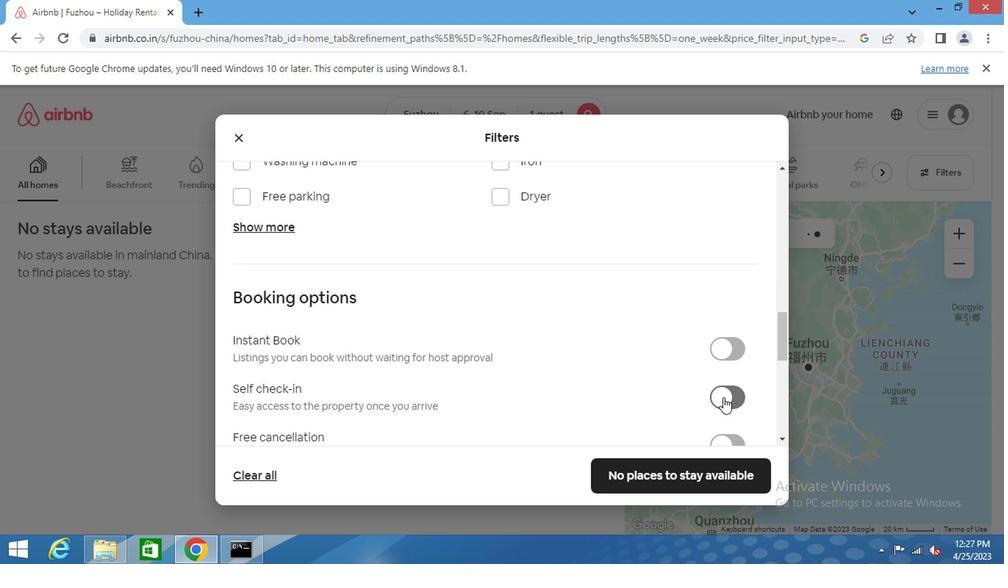 
Action: Mouse moved to (486, 324)
Screenshot: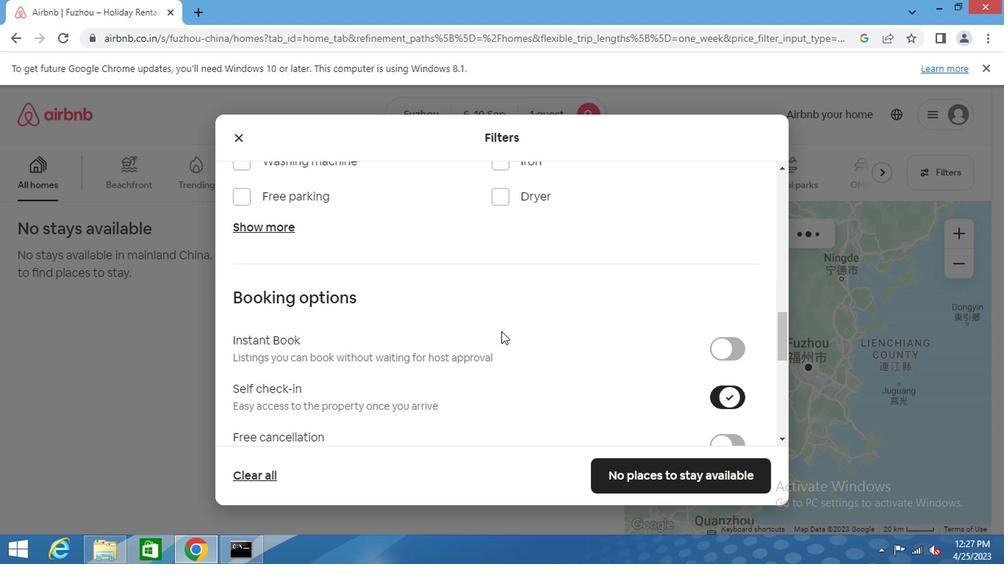 
Action: Mouse scrolled (486, 323) with delta (0, 0)
Screenshot: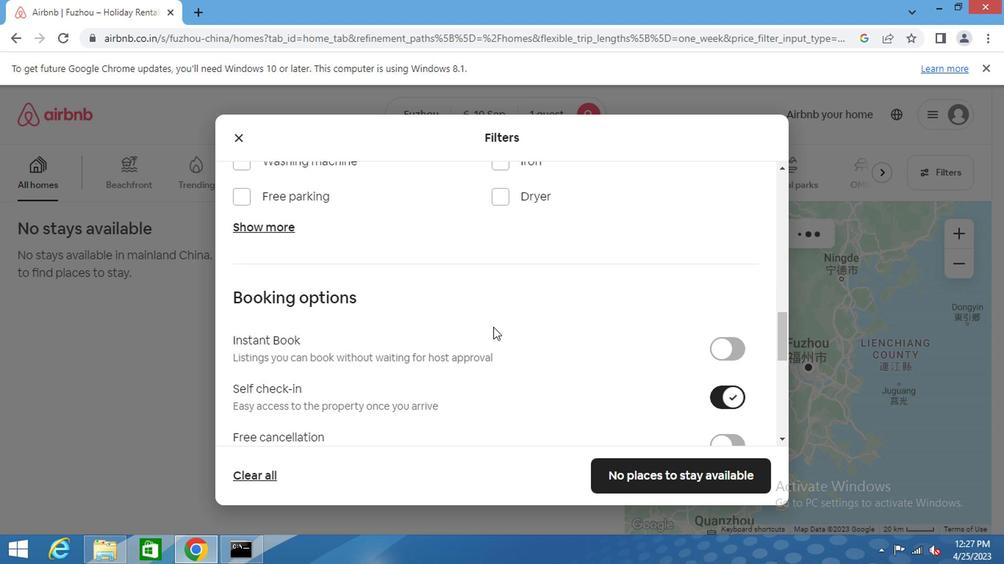 
Action: Mouse scrolled (486, 323) with delta (0, 0)
Screenshot: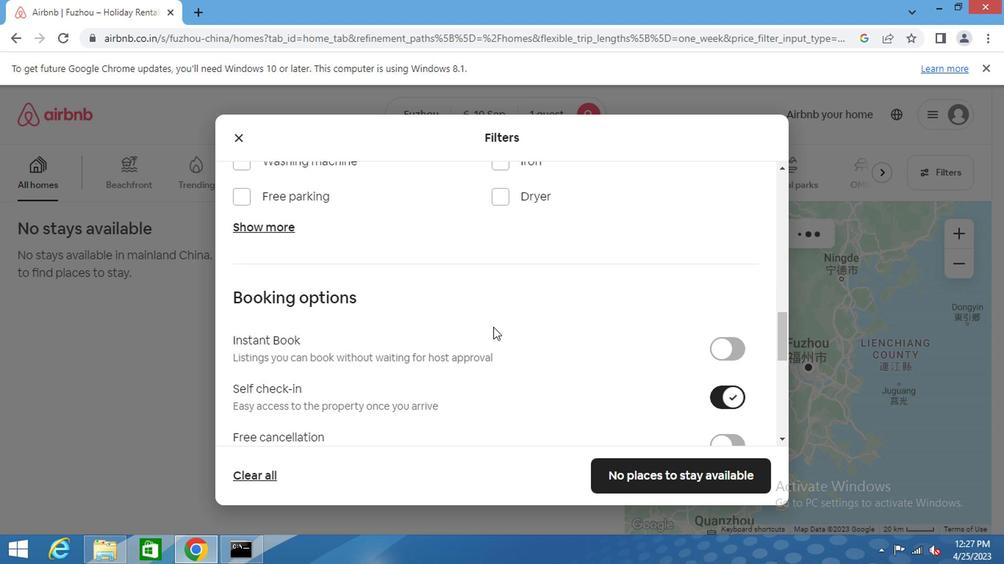 
Action: Mouse scrolled (486, 323) with delta (0, 0)
Screenshot: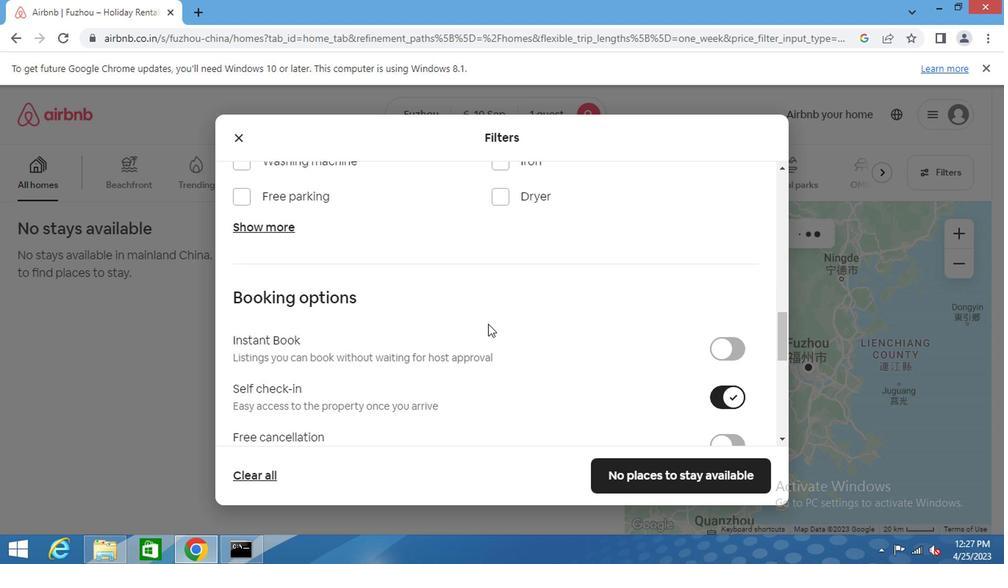 
Action: Mouse scrolled (486, 323) with delta (0, 0)
Screenshot: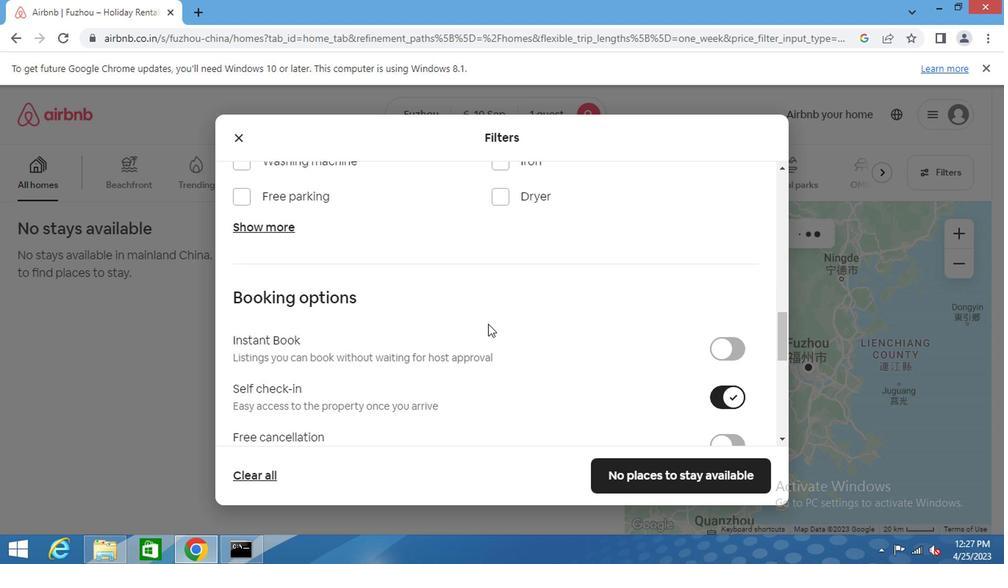 
Action: Mouse scrolled (486, 323) with delta (0, 0)
Screenshot: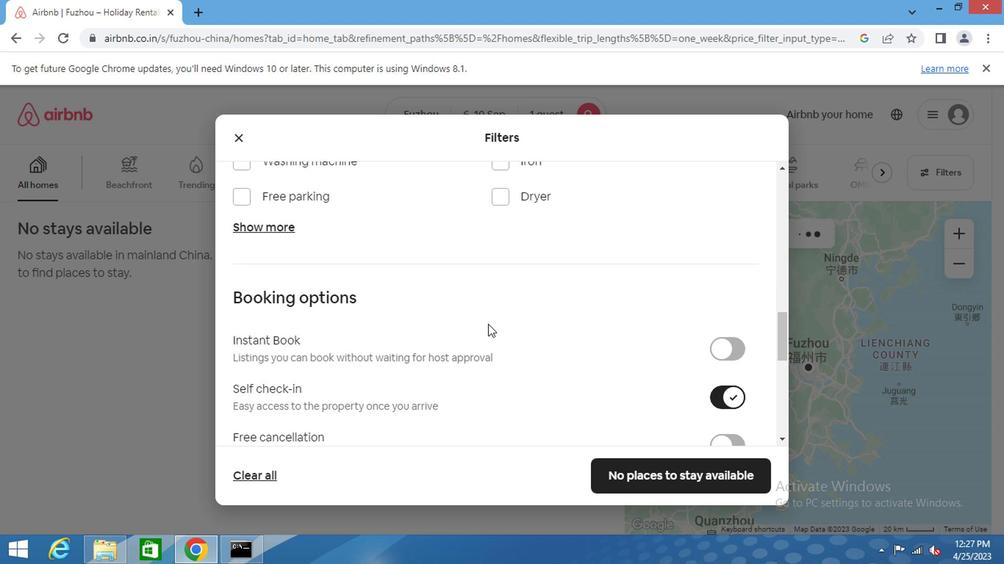 
Action: Mouse moved to (578, 332)
Screenshot: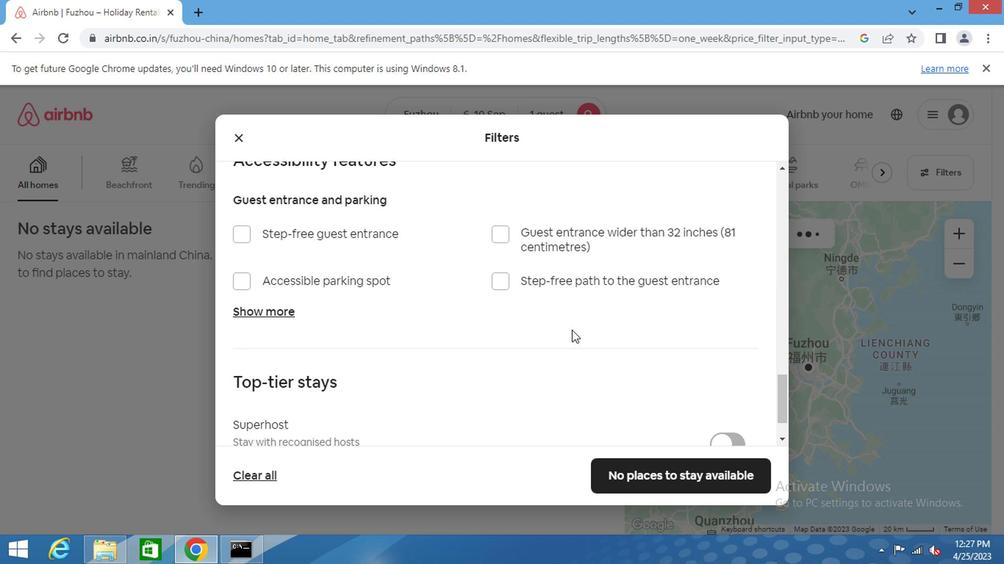 
Action: Mouse scrolled (578, 331) with delta (0, -1)
Screenshot: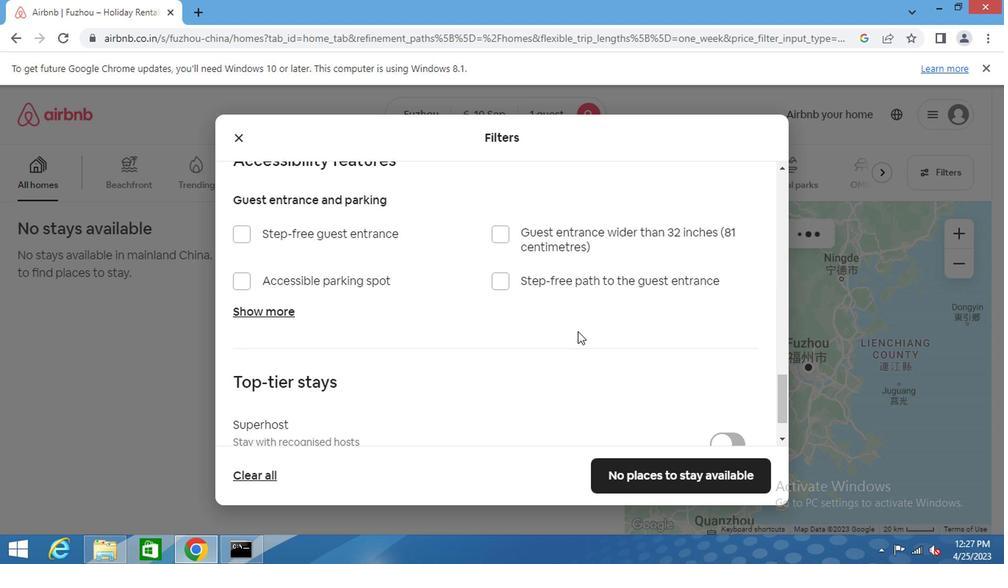 
Action: Mouse scrolled (578, 331) with delta (0, -1)
Screenshot: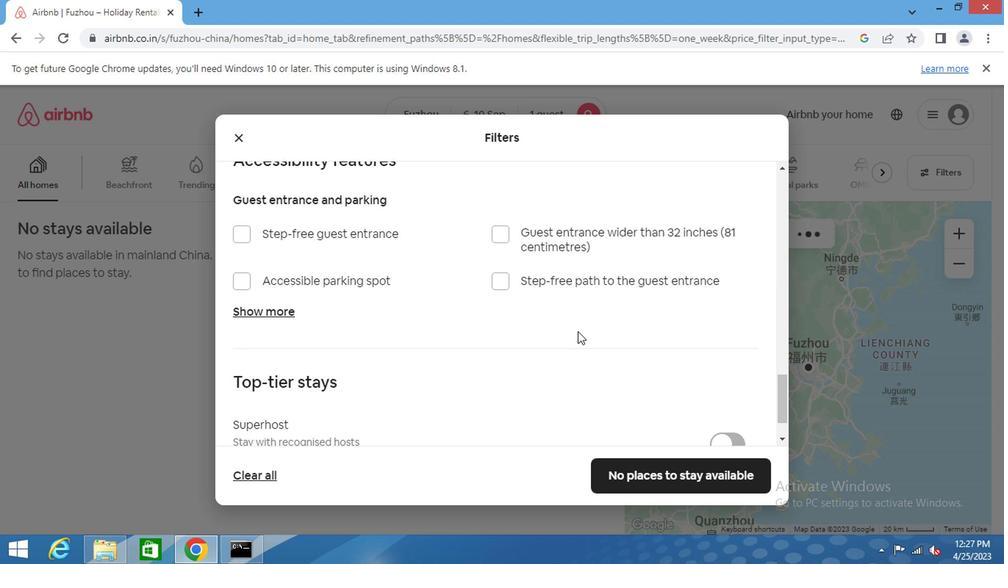 
Action: Mouse scrolled (578, 331) with delta (0, -1)
Screenshot: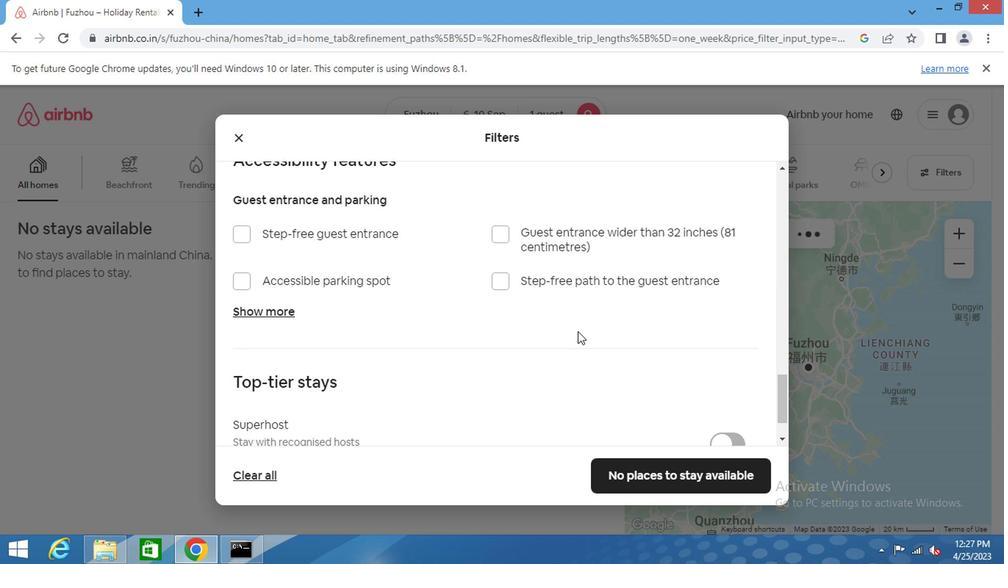
Action: Mouse scrolled (578, 331) with delta (0, -1)
Screenshot: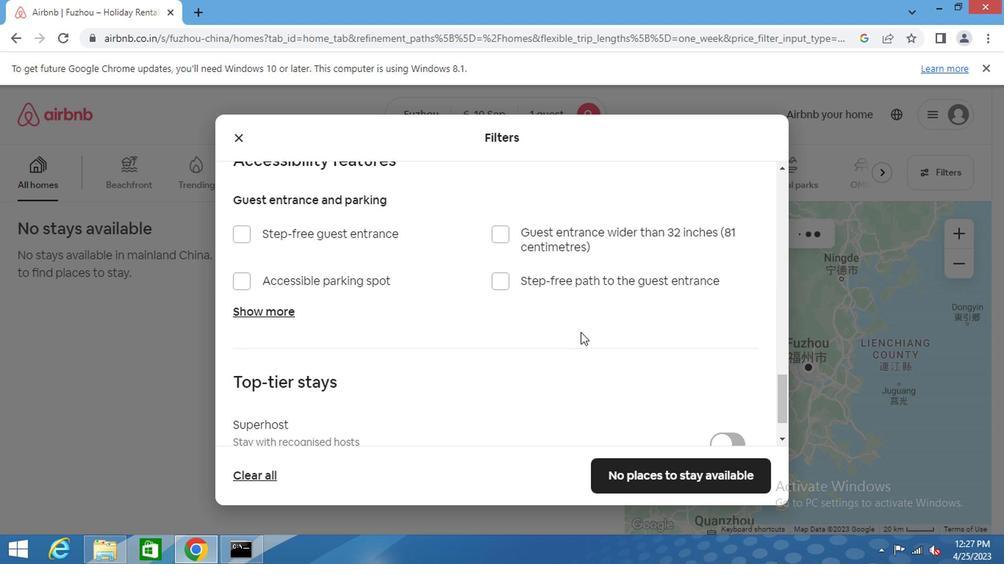 
Action: Mouse scrolled (578, 331) with delta (0, -1)
Screenshot: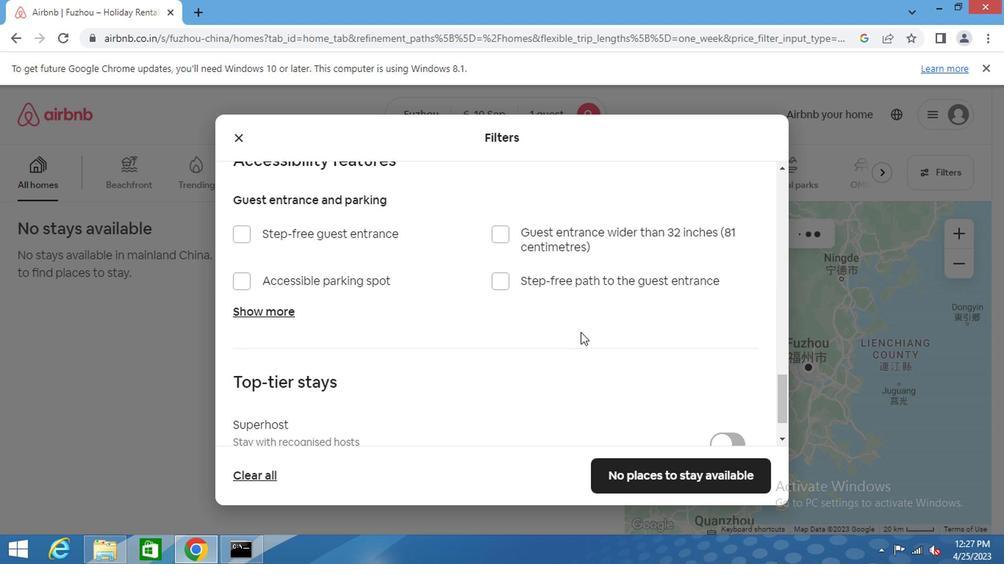 
Action: Mouse scrolled (578, 331) with delta (0, -1)
Screenshot: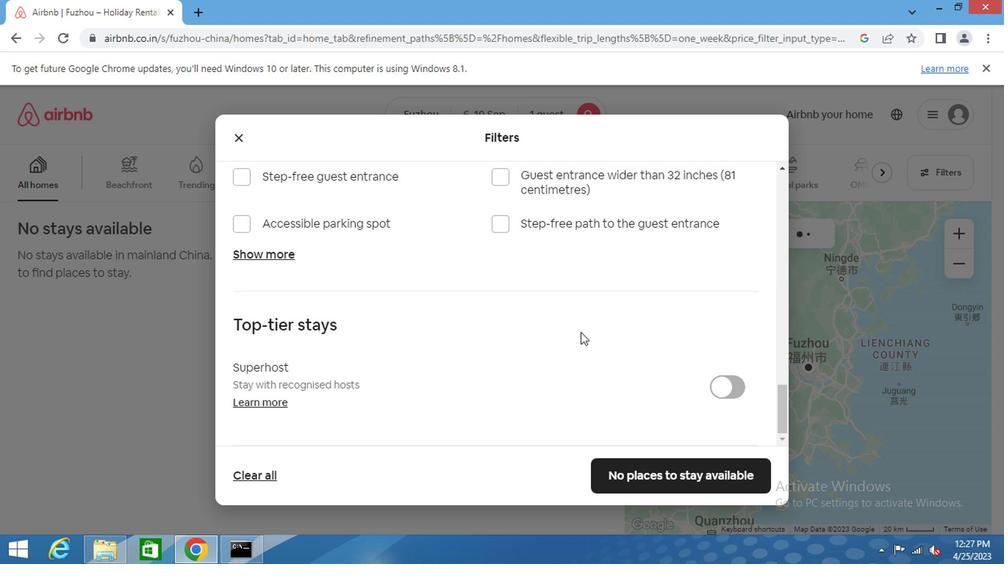 
Action: Mouse scrolled (578, 331) with delta (0, -1)
Screenshot: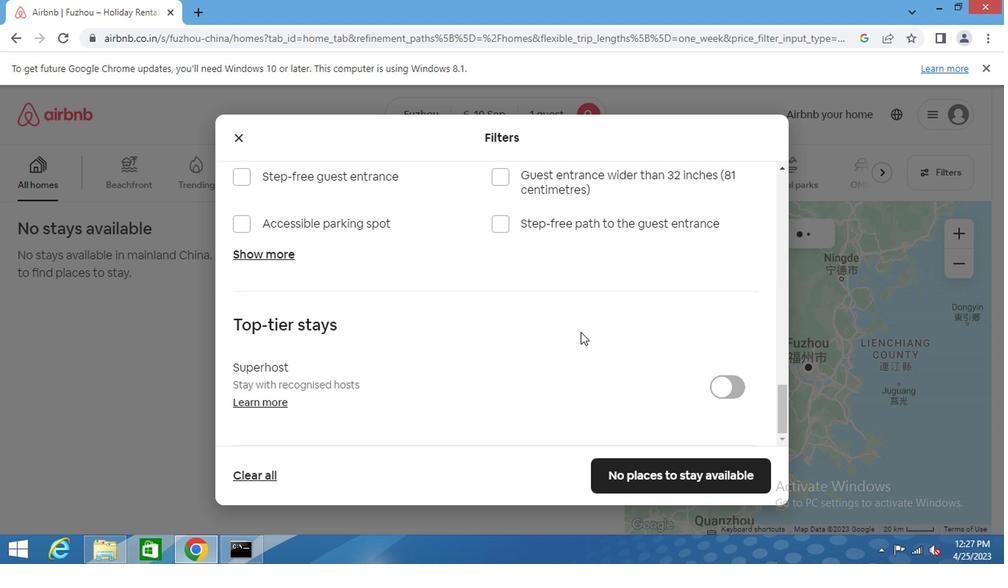 
Action: Mouse scrolled (578, 331) with delta (0, -1)
Screenshot: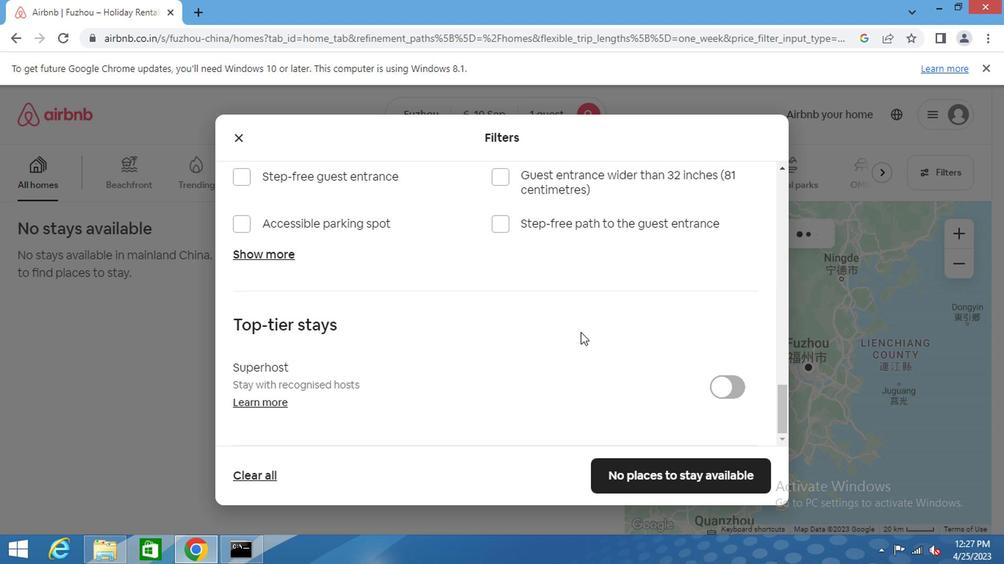 
Action: Mouse scrolled (578, 331) with delta (0, -1)
Screenshot: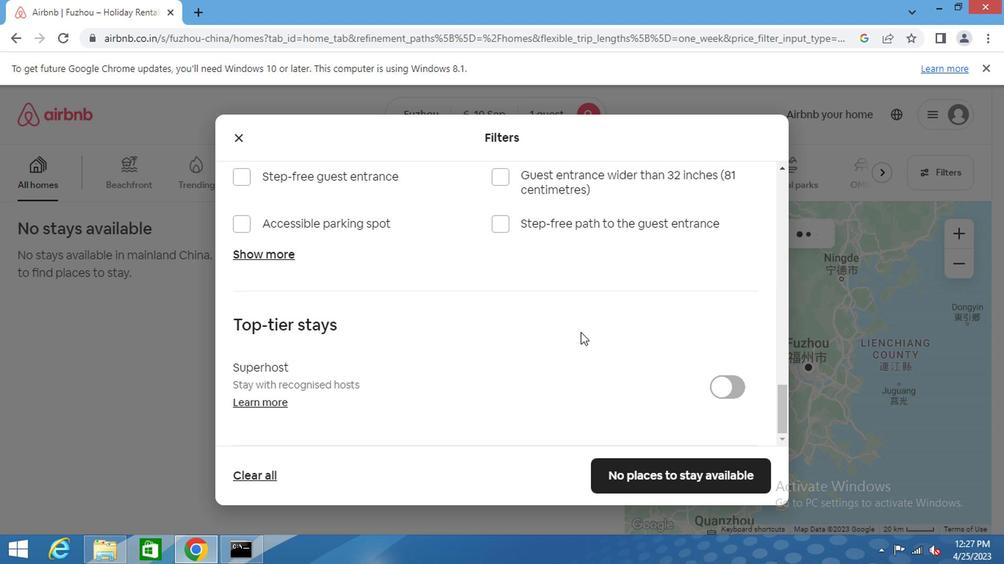 
Action: Mouse scrolled (578, 331) with delta (0, -1)
Screenshot: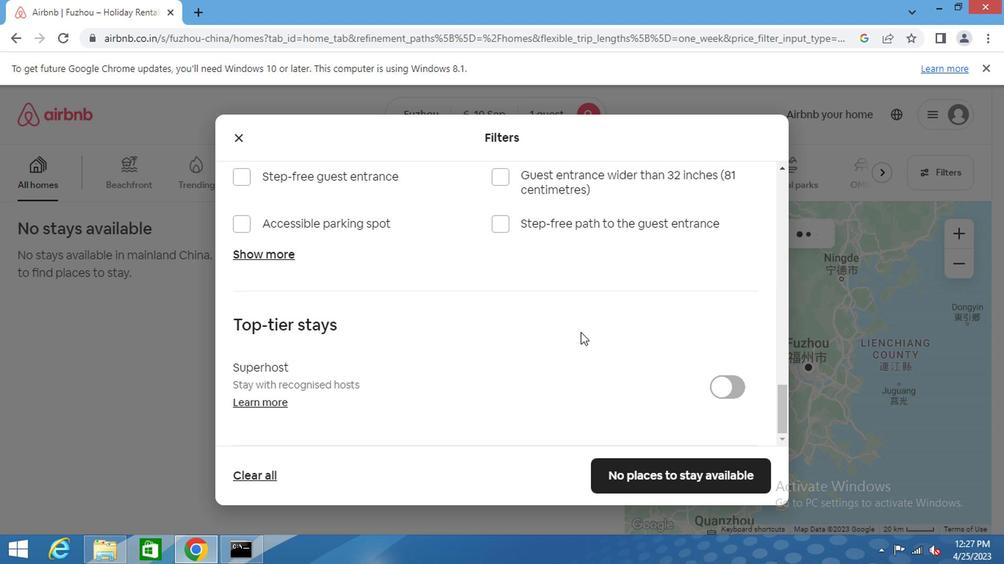 
Action: Mouse moved to (677, 475)
Screenshot: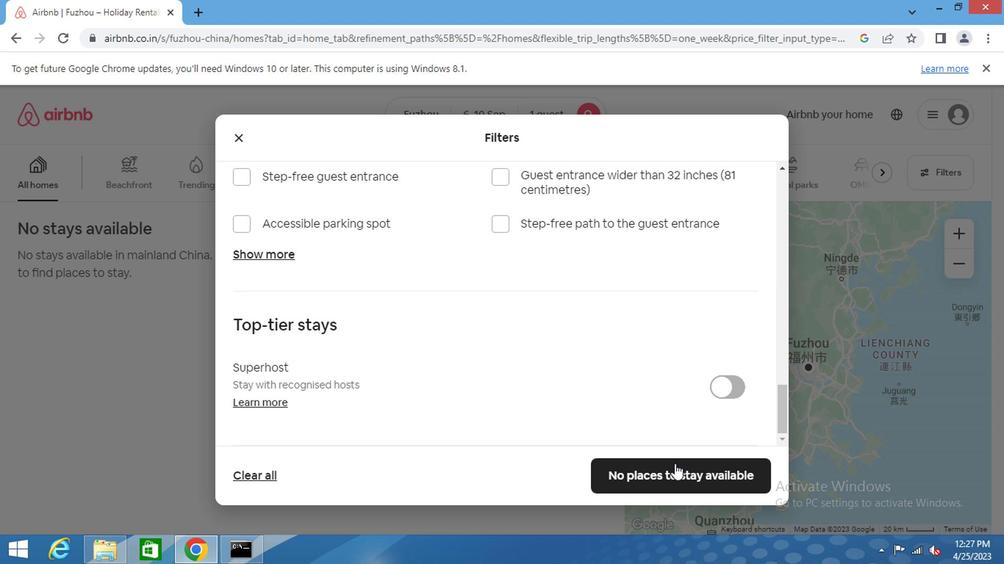 
Action: Mouse pressed left at (677, 475)
Screenshot: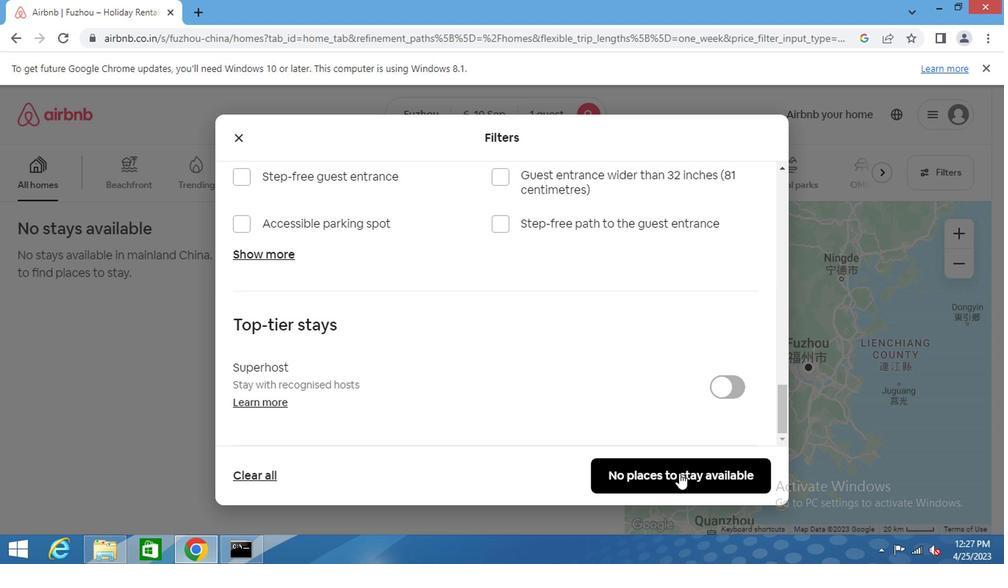 
